 Task: Add a signature Lia Hill containing With heartfelt thanks and warm wishes, Lia Hill to email address softage.6@softage.net and add a folder Customer complaints
Action: Mouse moved to (114, 106)
Screenshot: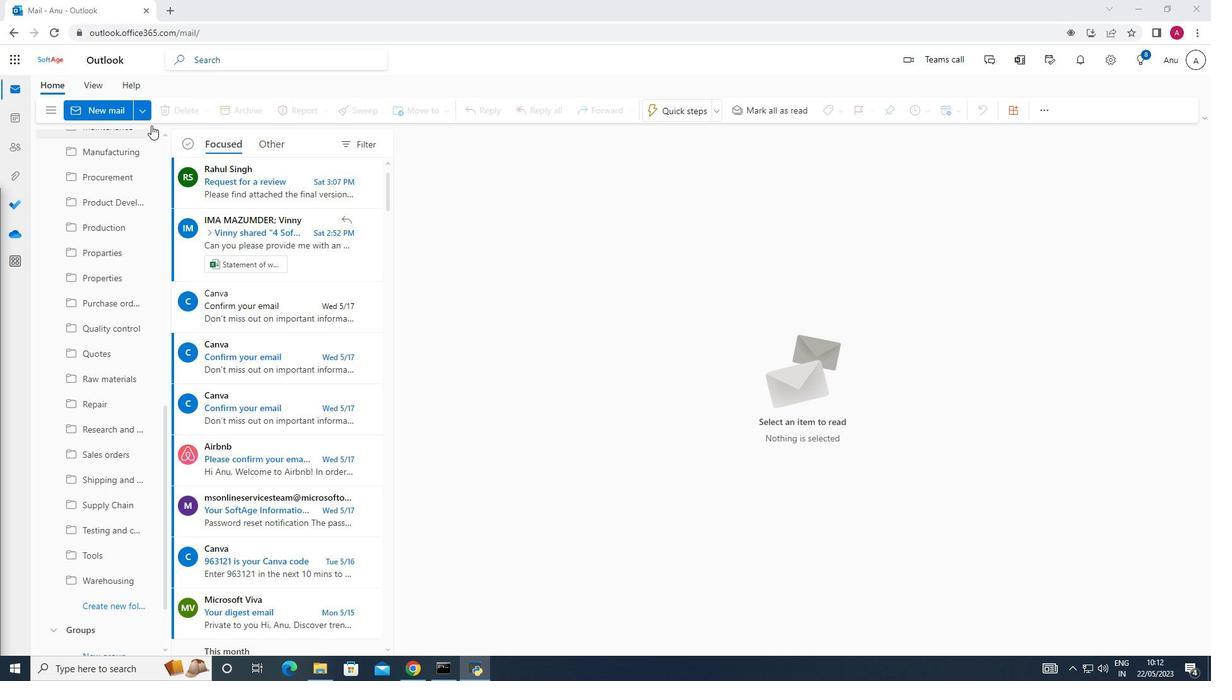 
Action: Mouse pressed left at (114, 106)
Screenshot: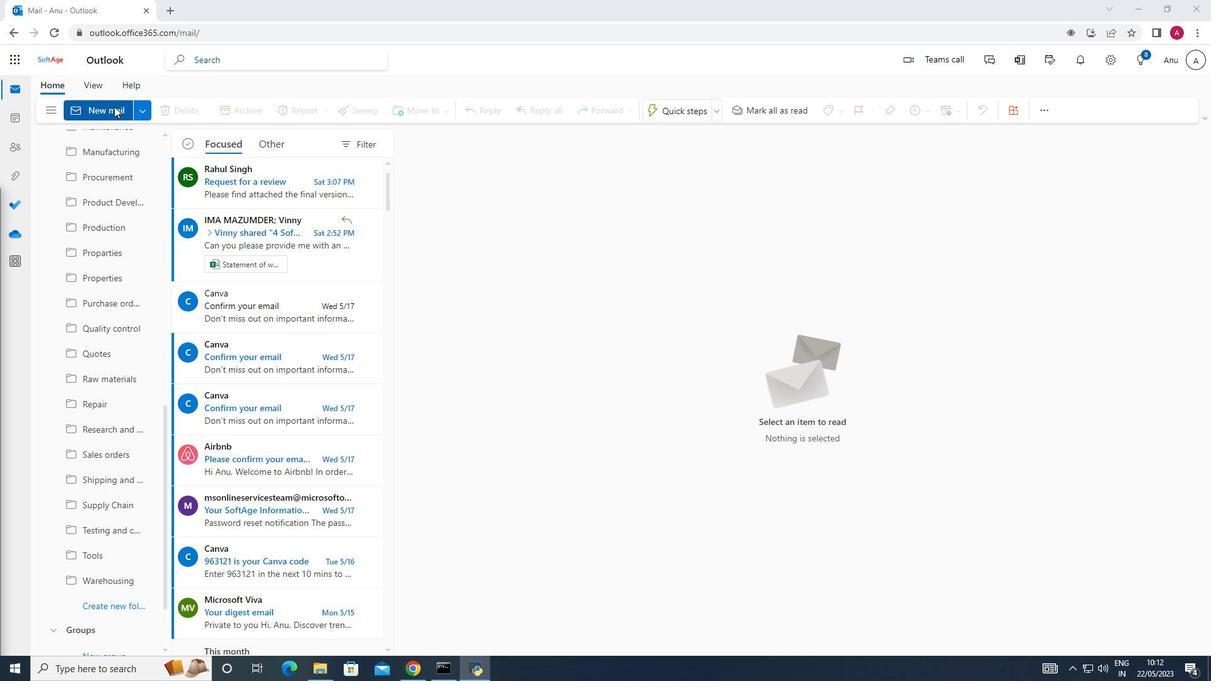 
Action: Mouse moved to (867, 109)
Screenshot: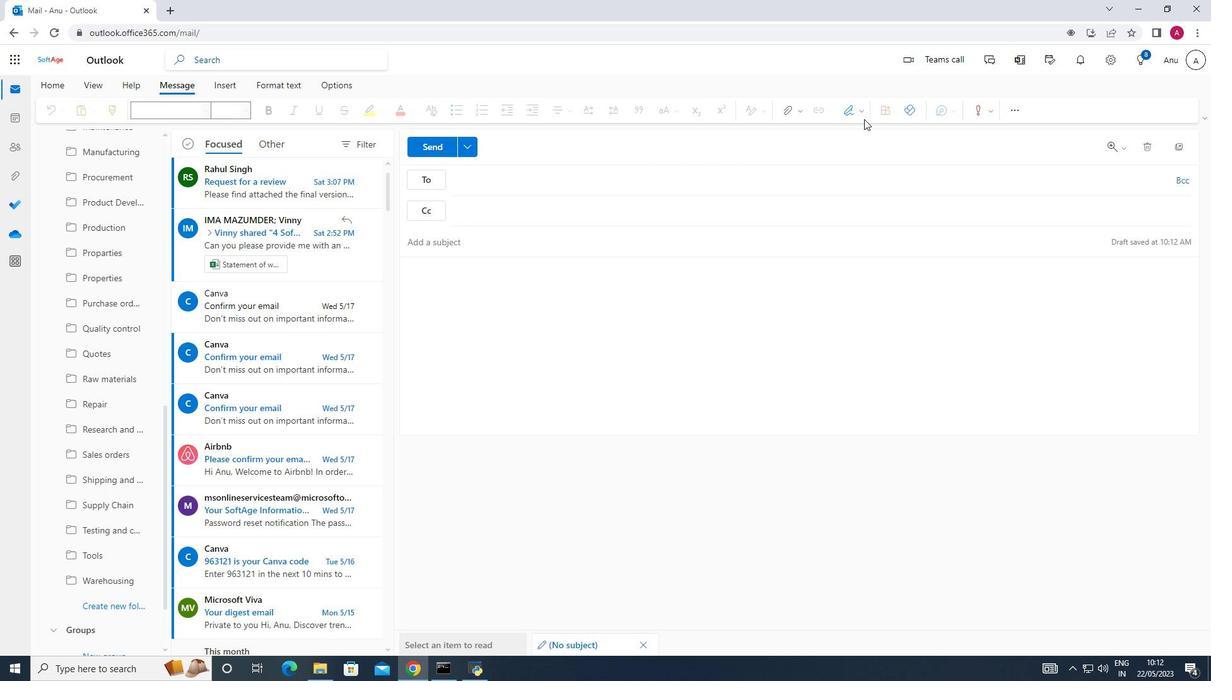 
Action: Mouse pressed left at (867, 109)
Screenshot: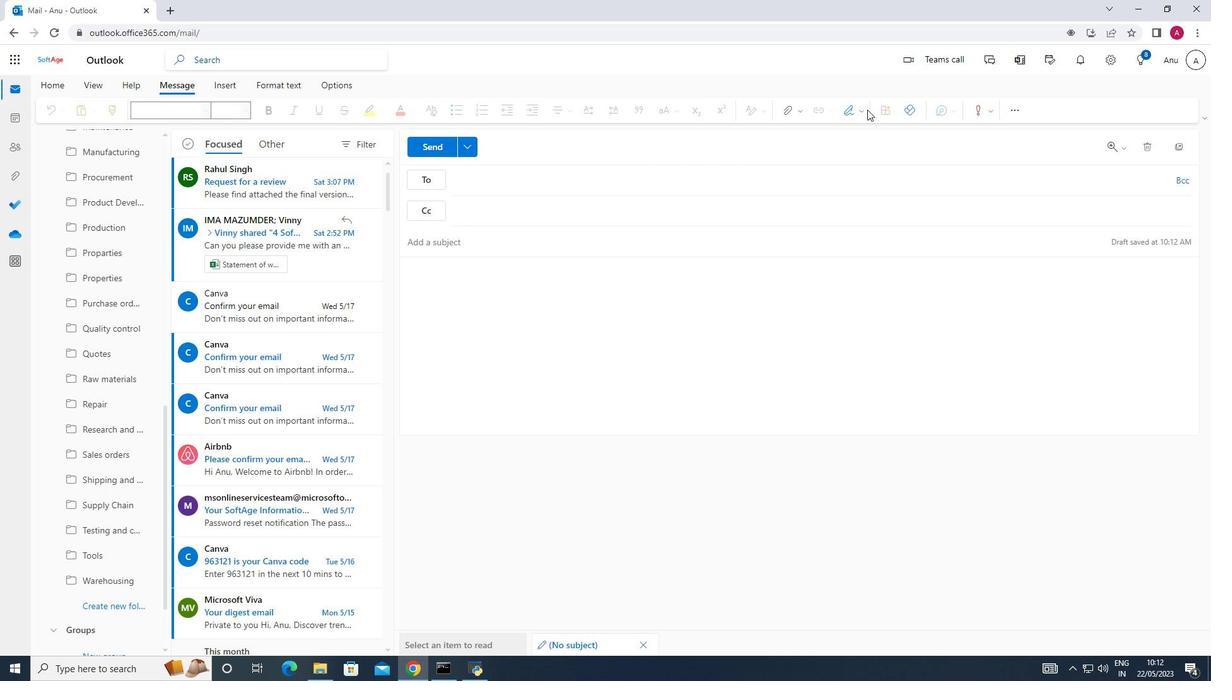 
Action: Mouse moved to (863, 111)
Screenshot: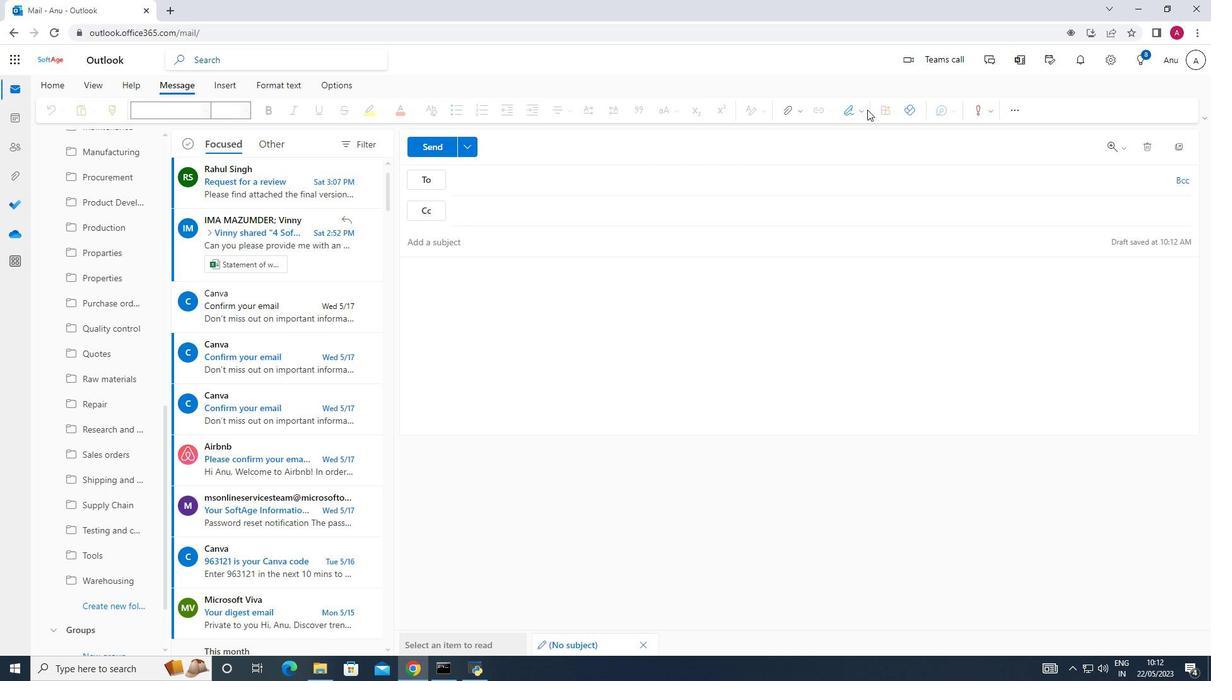 
Action: Mouse pressed left at (863, 111)
Screenshot: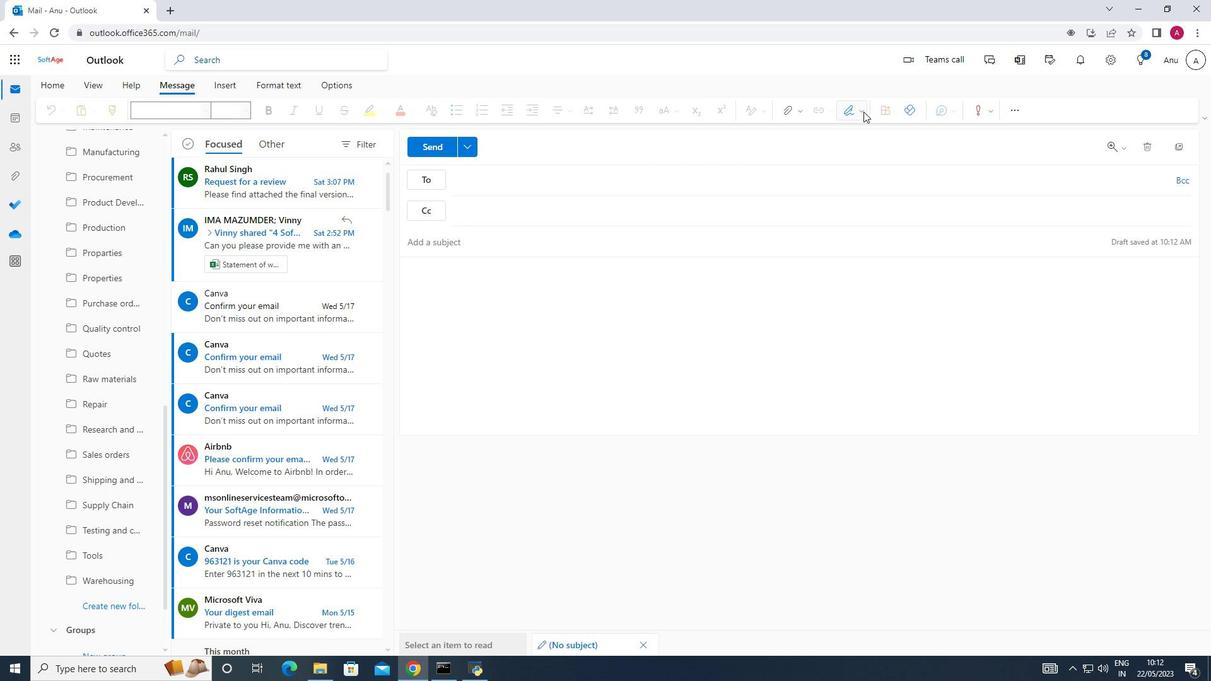 
Action: Mouse moved to (847, 162)
Screenshot: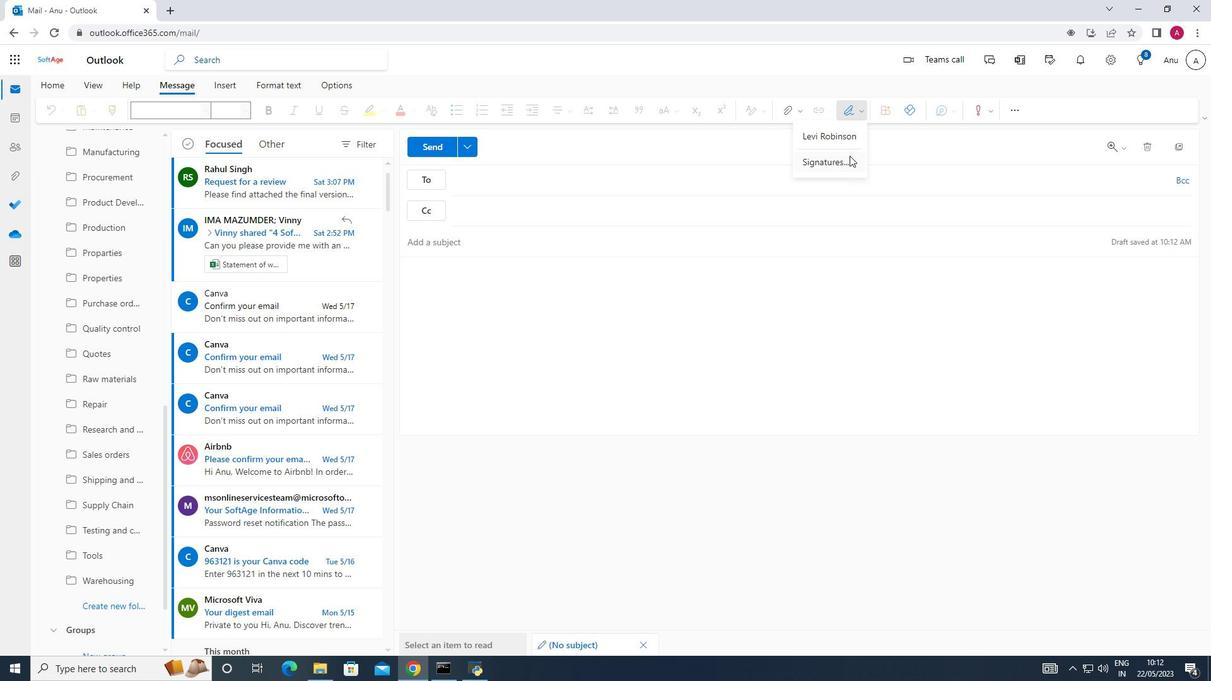 
Action: Mouse pressed left at (847, 162)
Screenshot: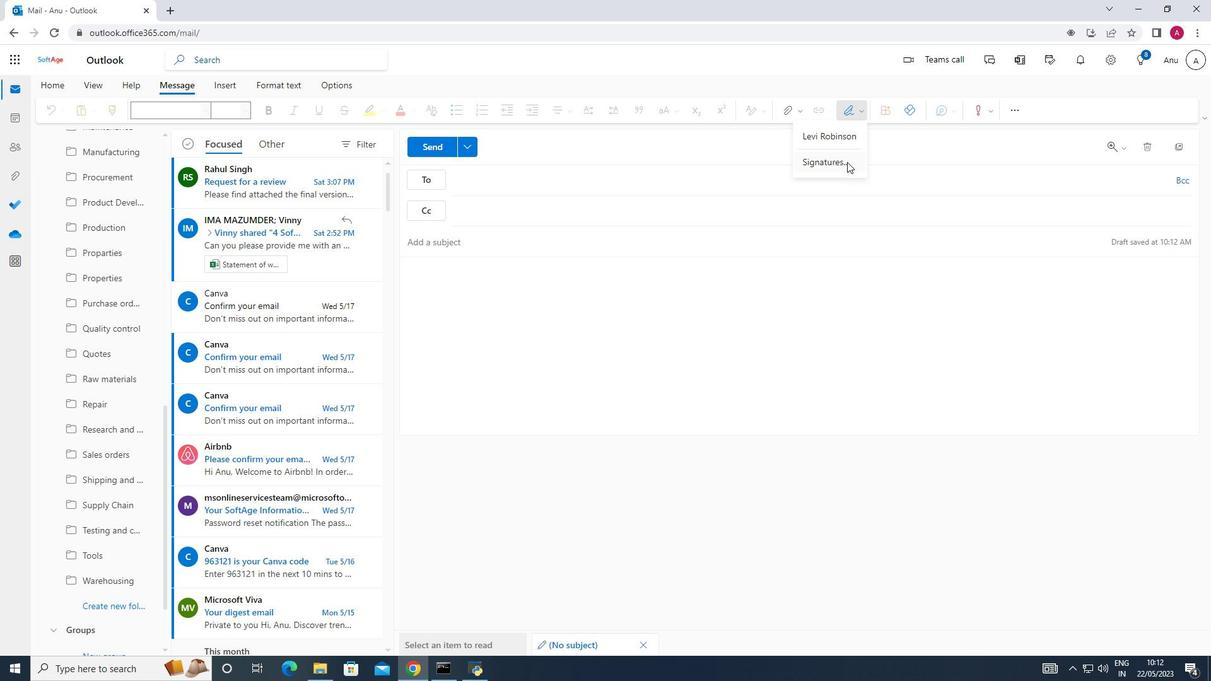 
Action: Mouse moved to (858, 207)
Screenshot: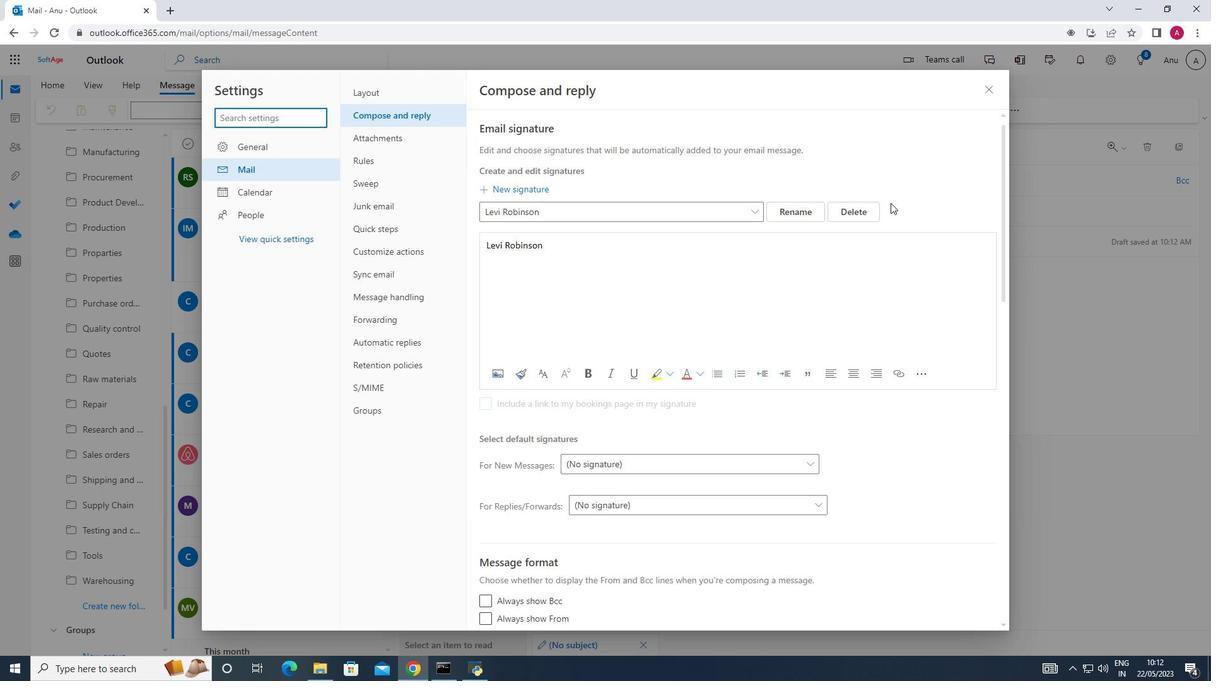 
Action: Mouse pressed left at (858, 207)
Screenshot: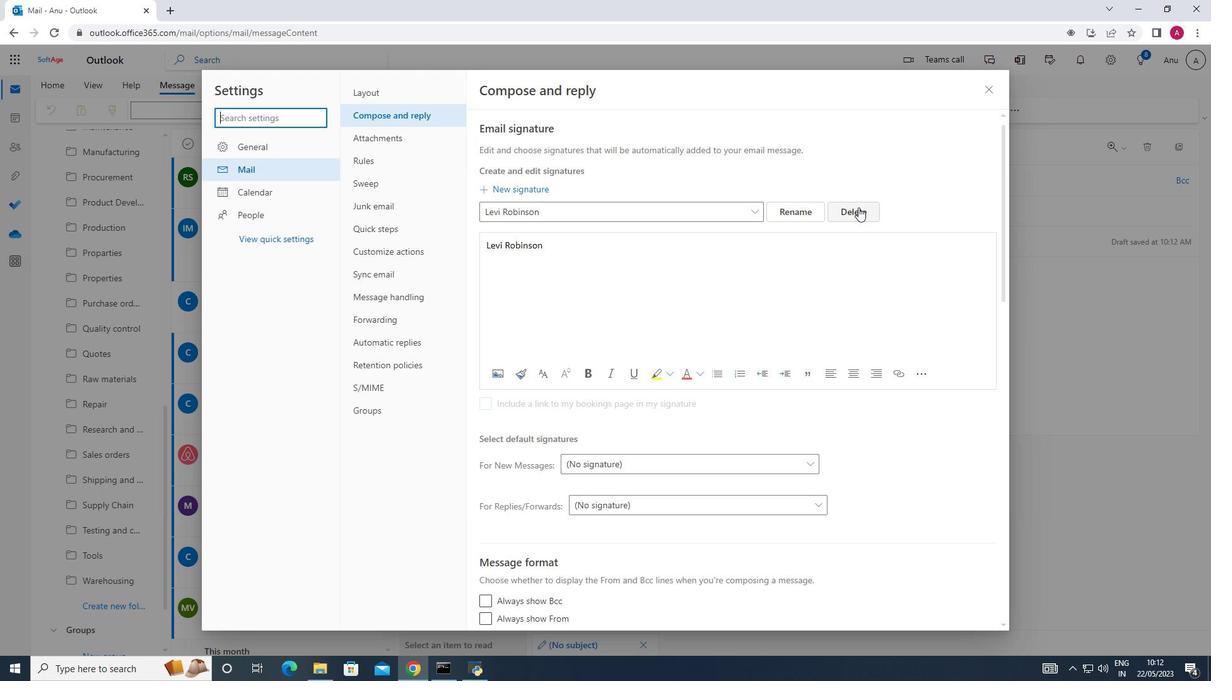 
Action: Mouse moved to (587, 210)
Screenshot: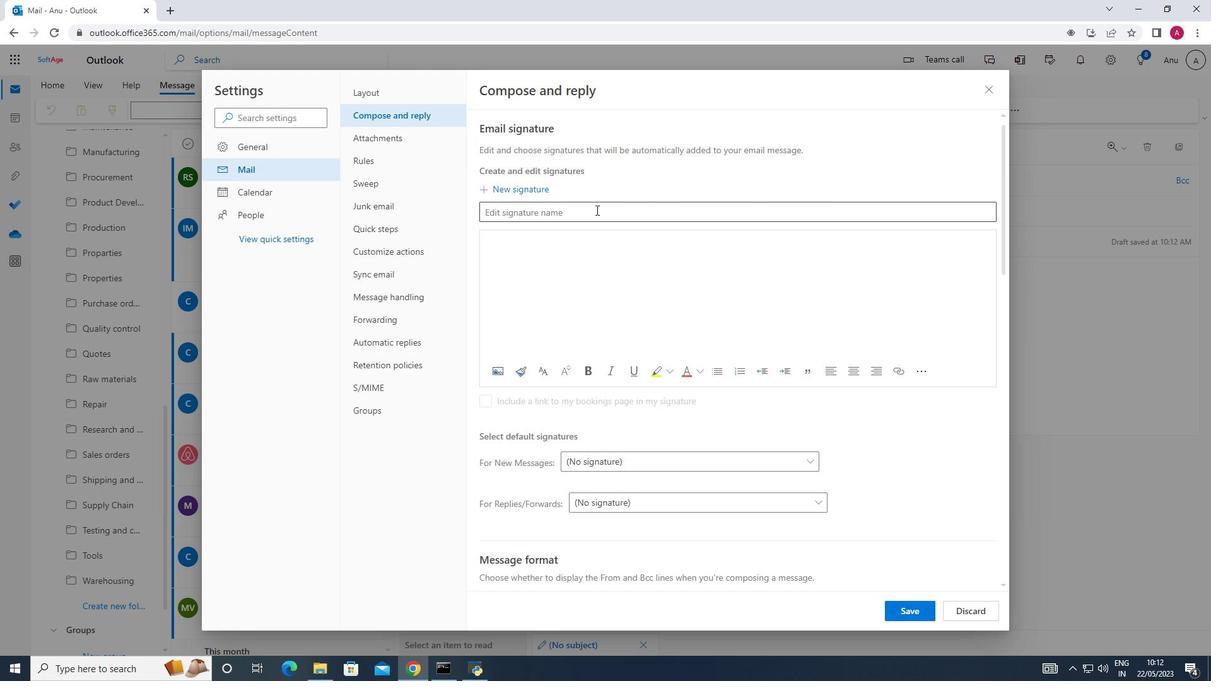 
Action: Mouse pressed left at (587, 210)
Screenshot: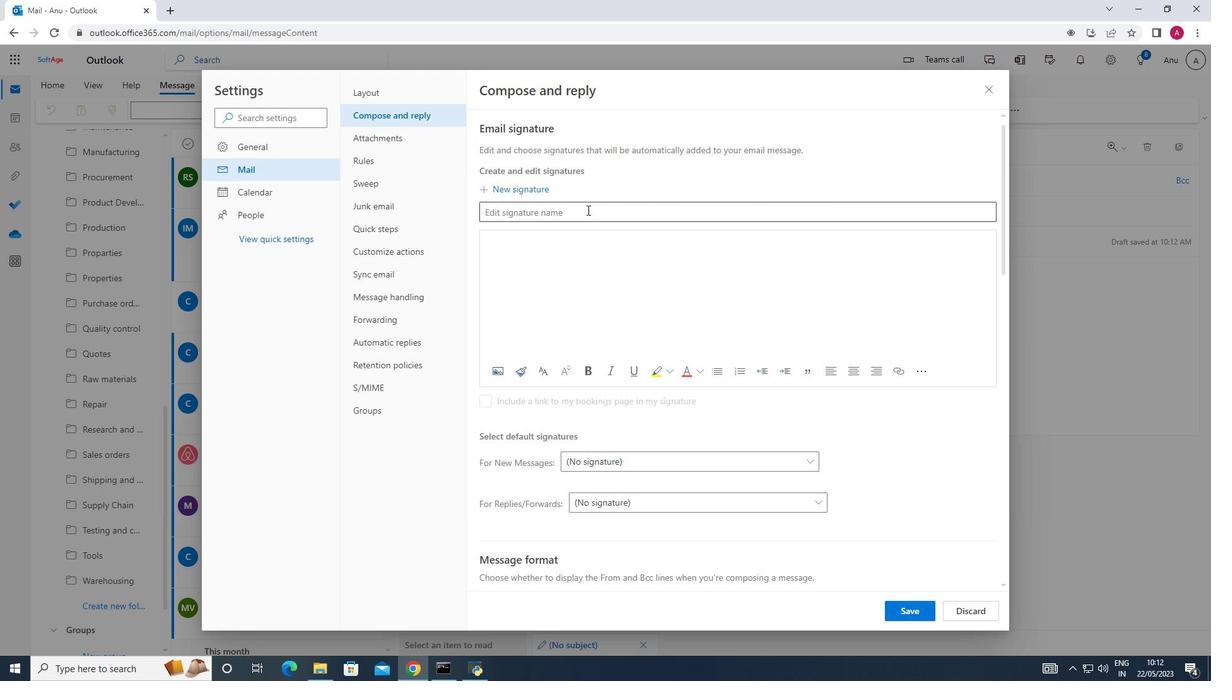 
Action: Key pressed <Key.shift_r>Lia<Key.space><Key.shift><Key.shift><Key.shift>Hill
Screenshot: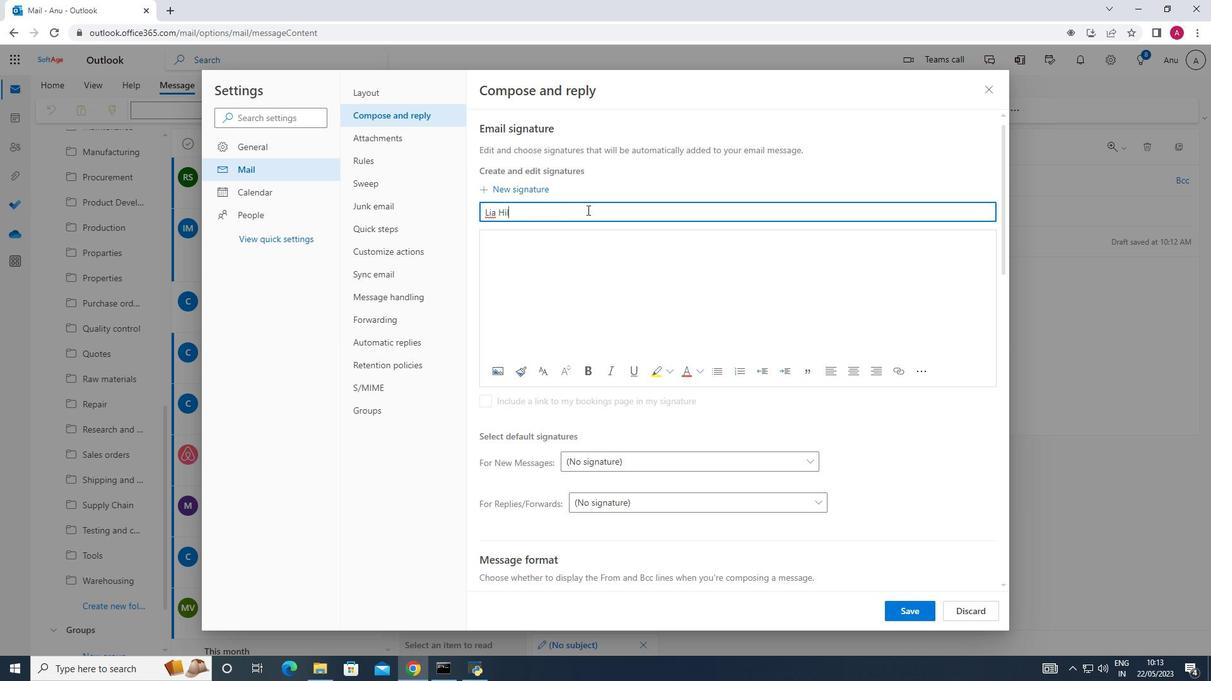 
Action: Mouse moved to (489, 232)
Screenshot: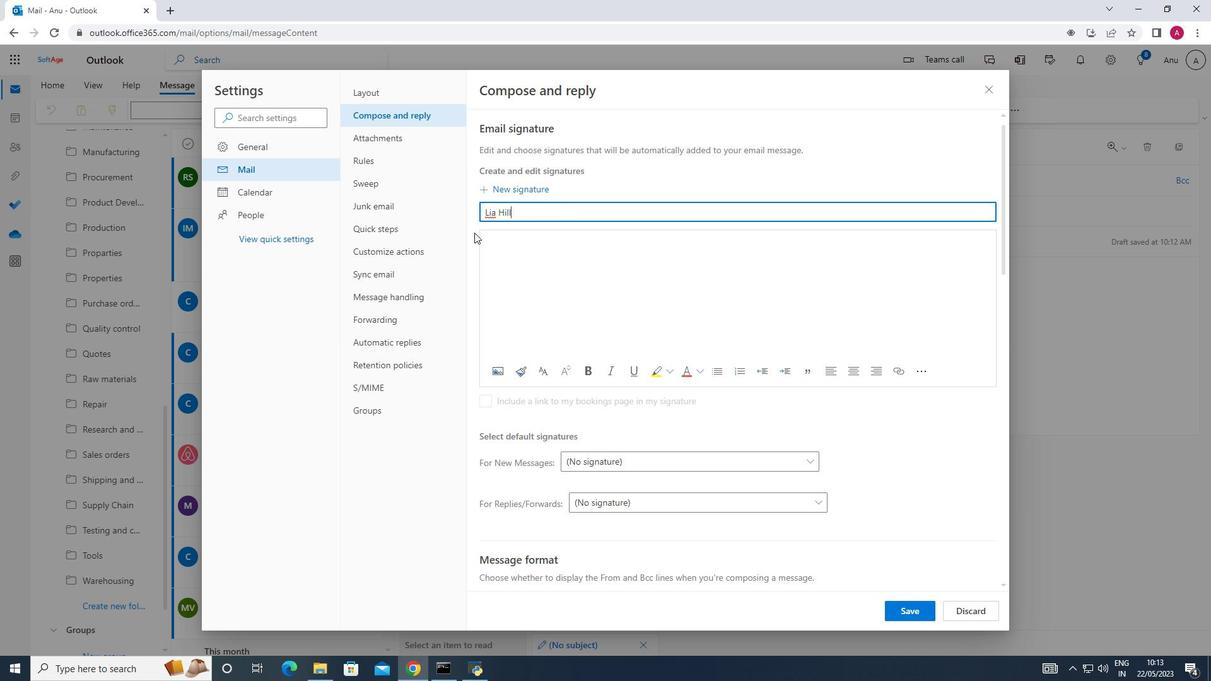 
Action: Mouse pressed left at (489, 232)
Screenshot: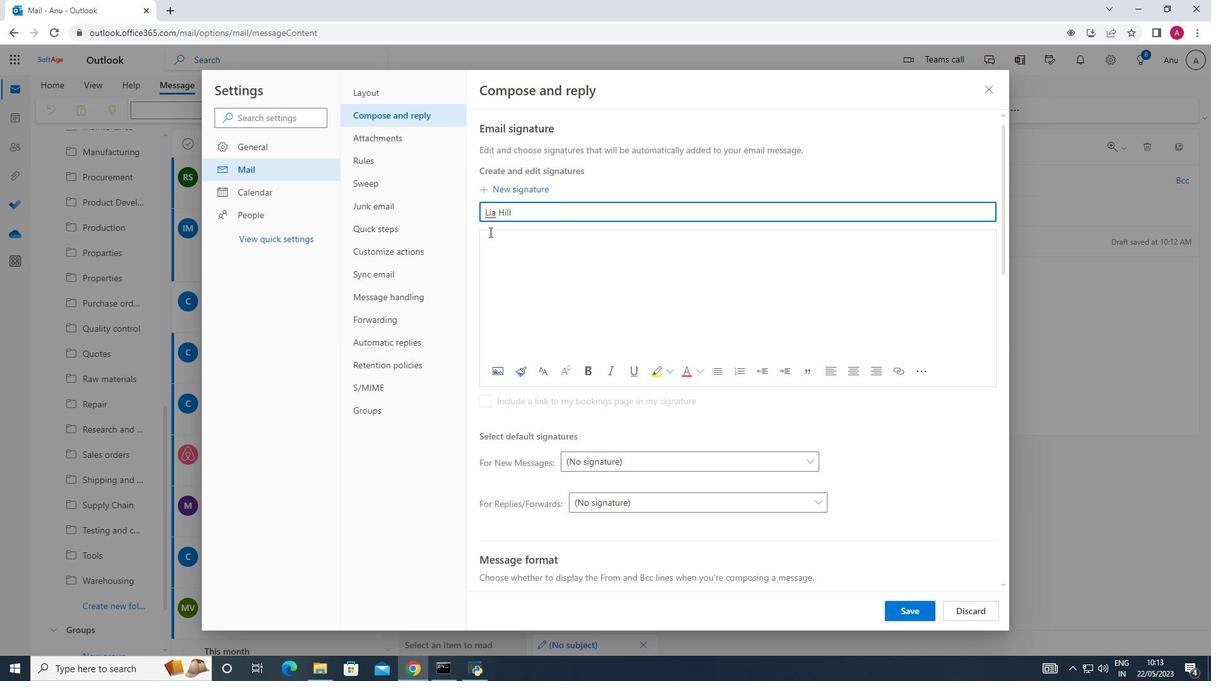 
Action: Key pressed <Key.shift_r>Lia<Key.space><Key.shift>Hiu<Key.backspace>ll
Screenshot: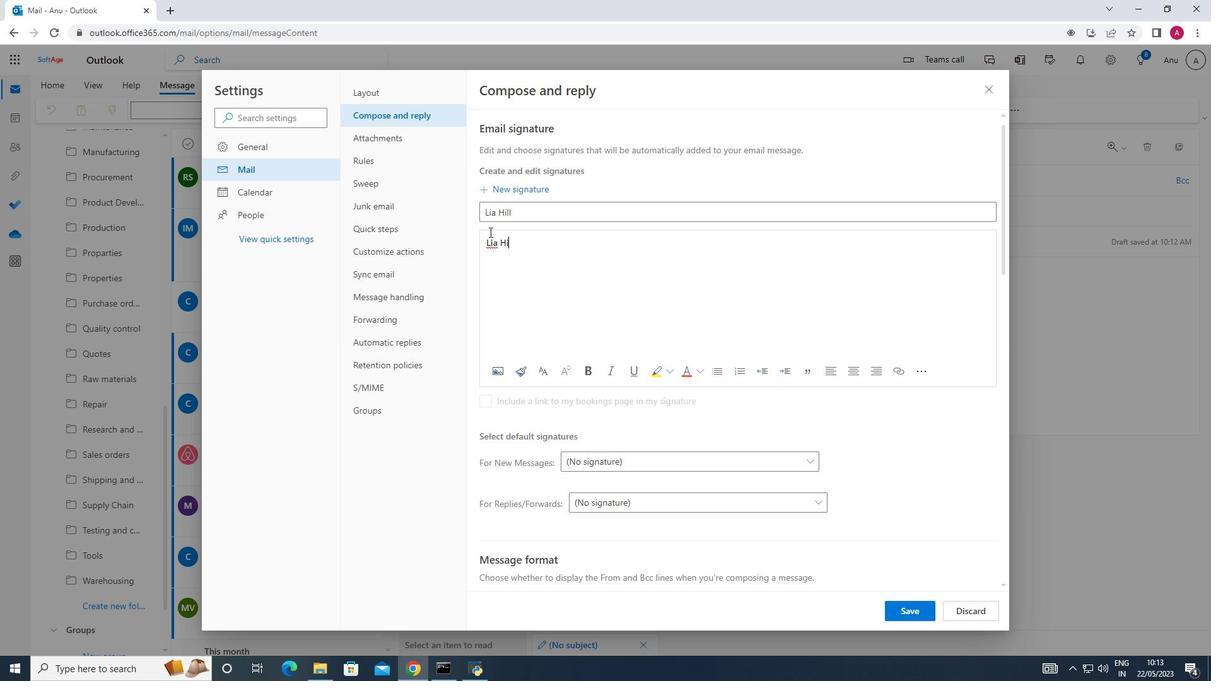 
Action: Mouse moved to (587, 358)
Screenshot: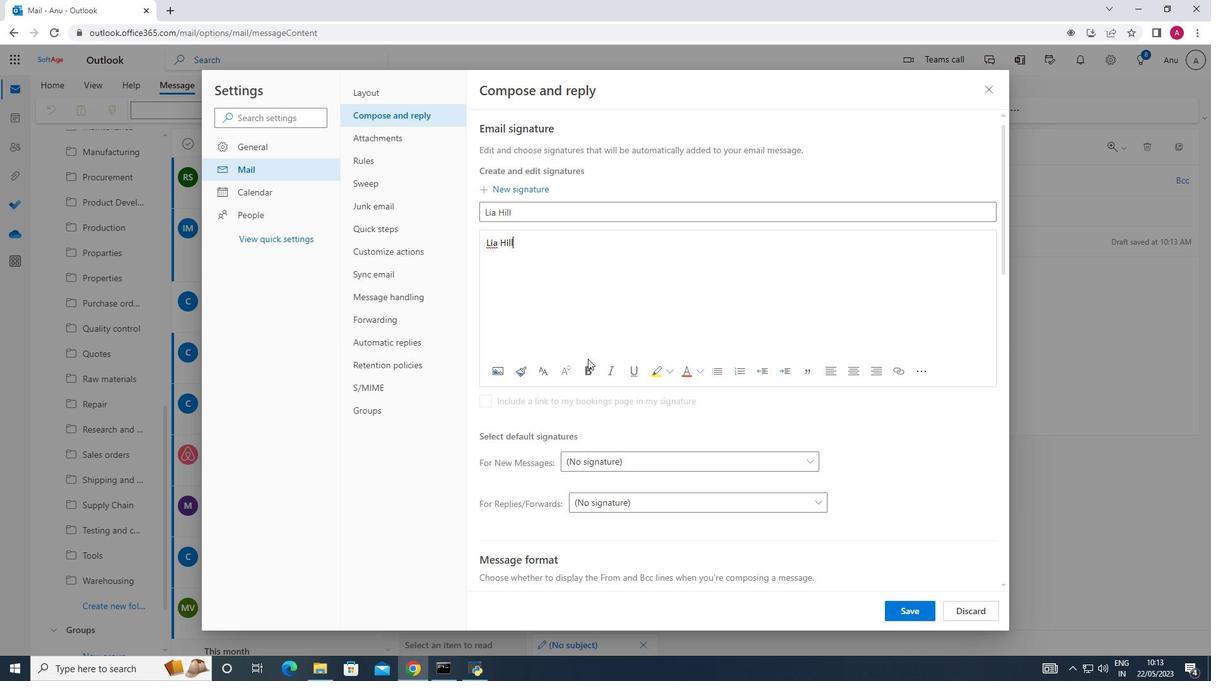 
Action: Mouse scrolled (587, 358) with delta (0, 0)
Screenshot: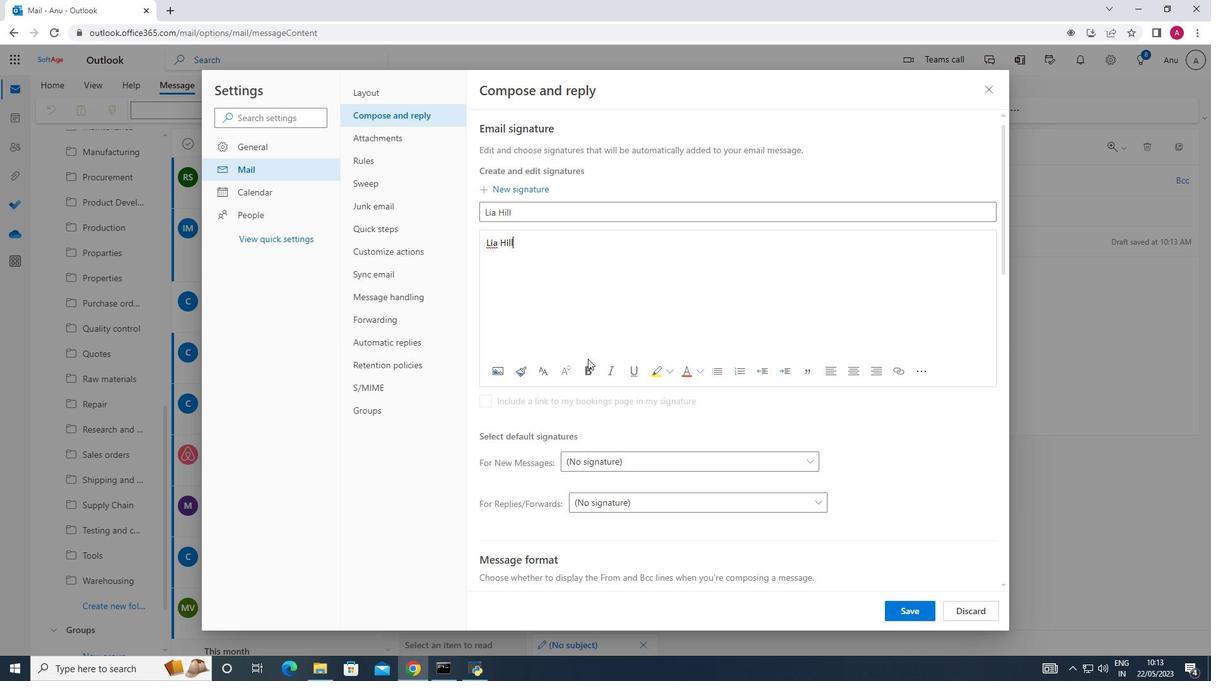 
Action: Mouse moved to (588, 358)
Screenshot: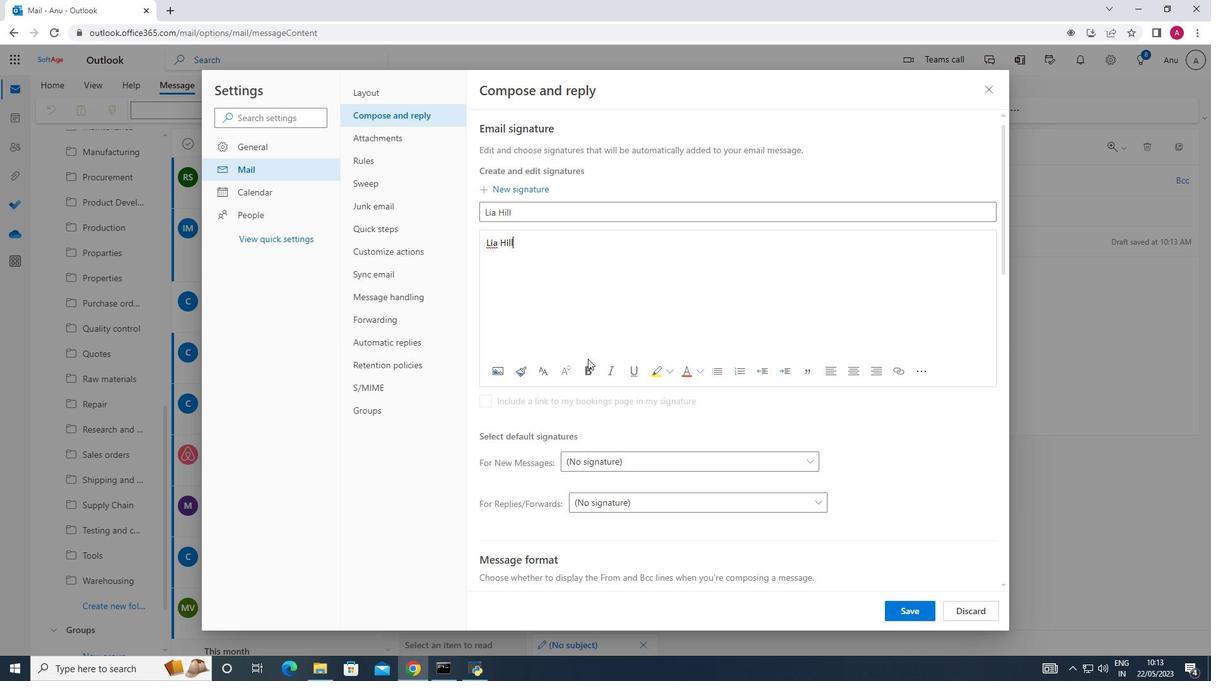 
Action: Mouse scrolled (588, 358) with delta (0, 0)
Screenshot: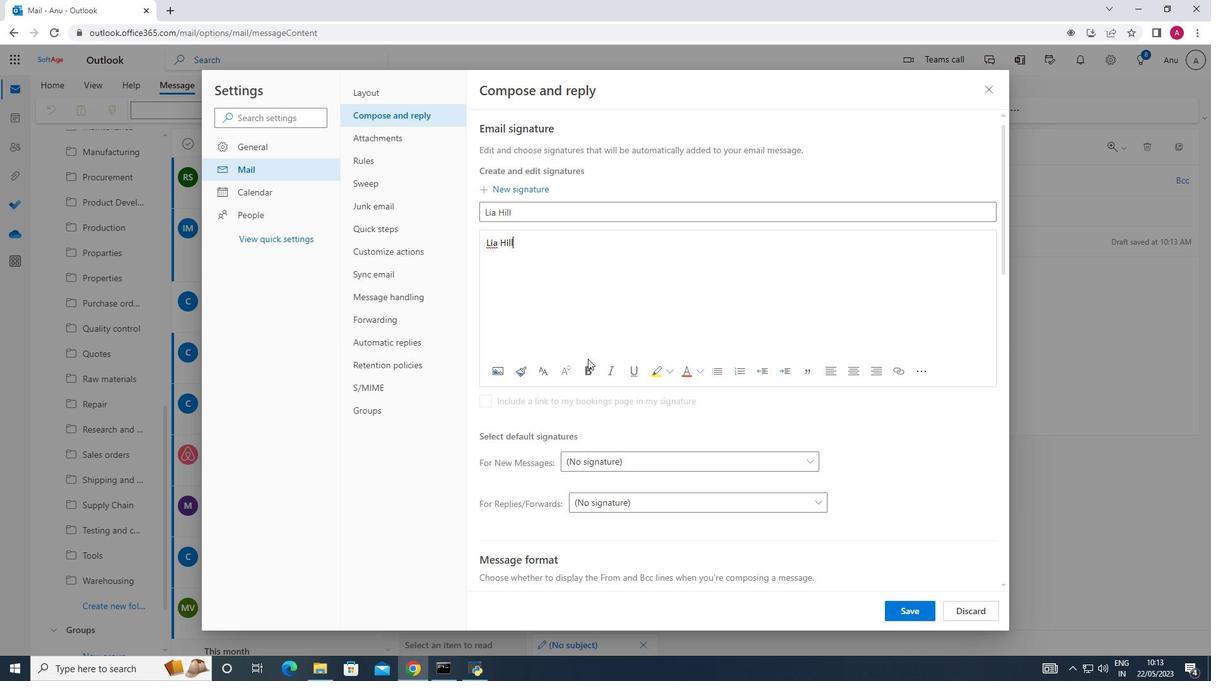 
Action: Mouse moved to (896, 612)
Screenshot: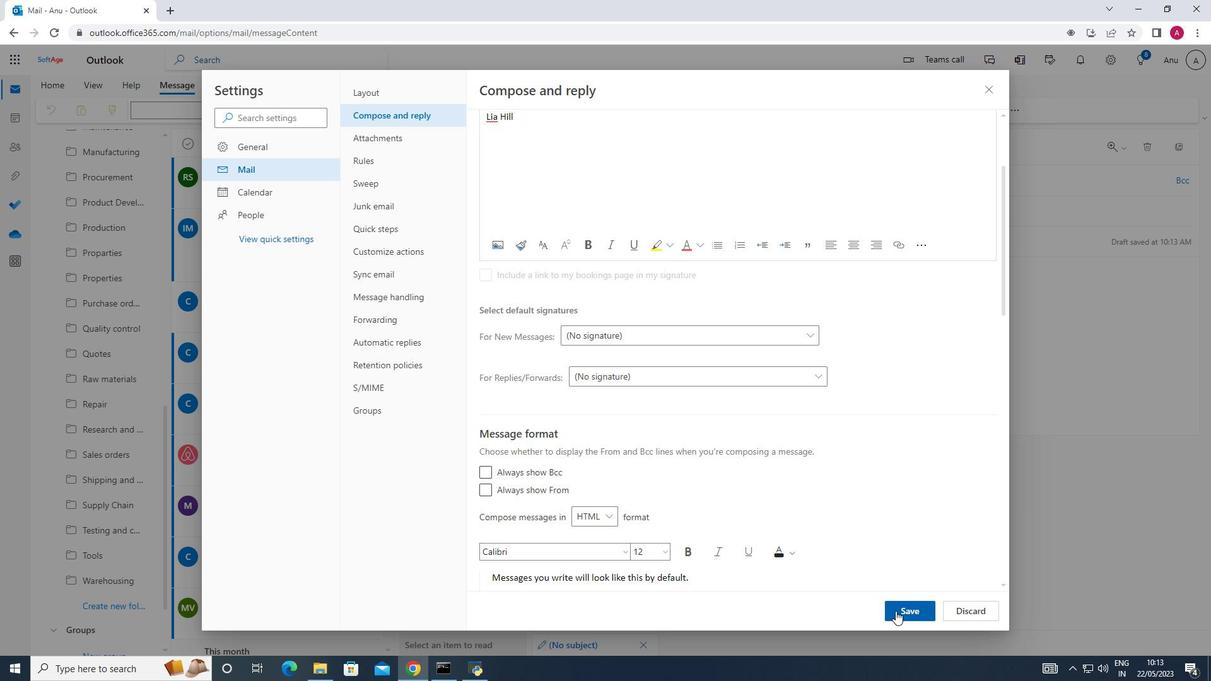 
Action: Mouse pressed left at (896, 612)
Screenshot: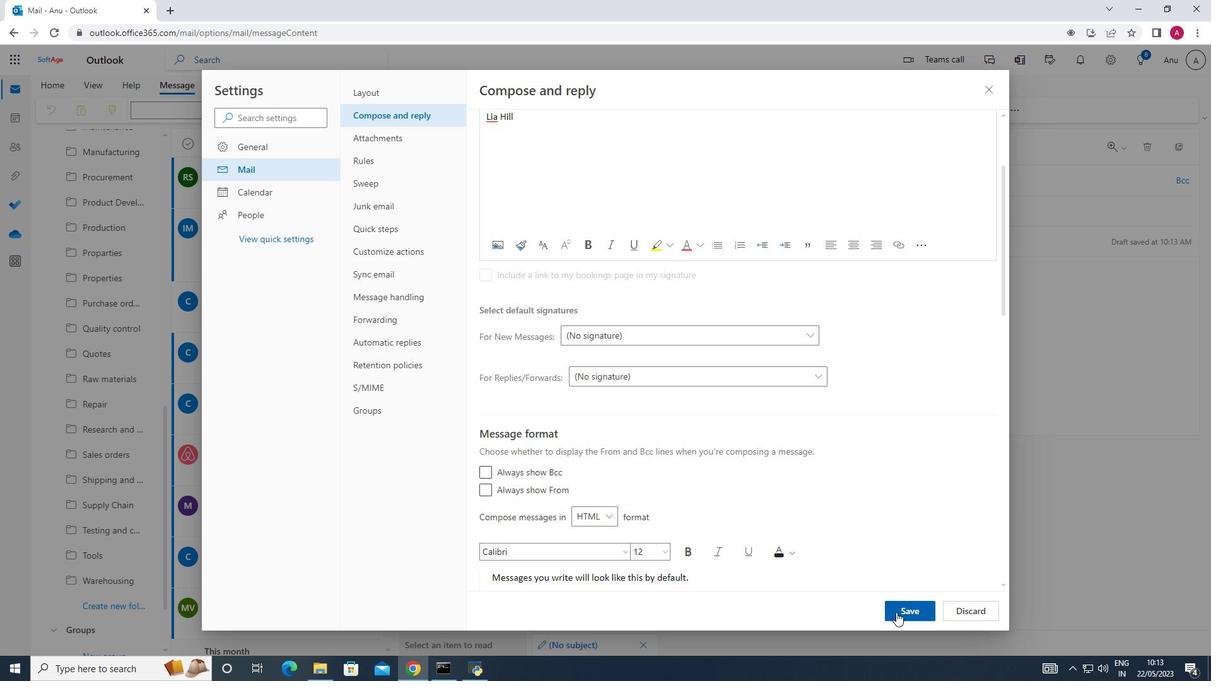 
Action: Mouse moved to (989, 87)
Screenshot: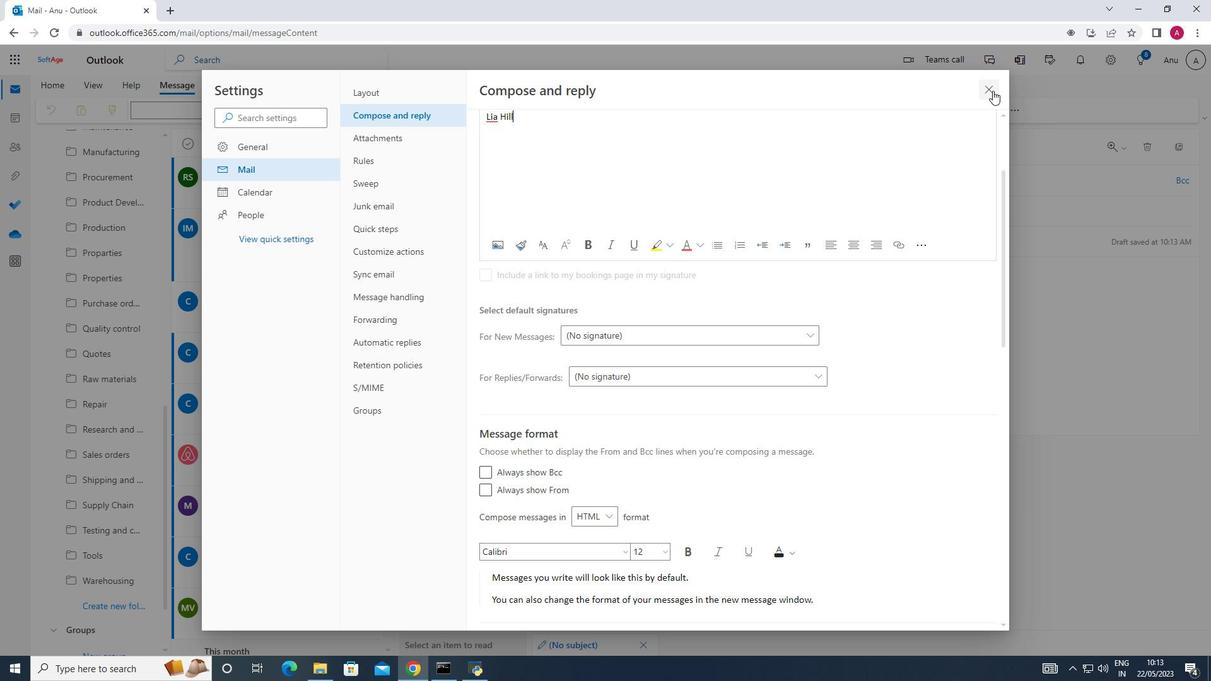 
Action: Mouse pressed left at (989, 87)
Screenshot: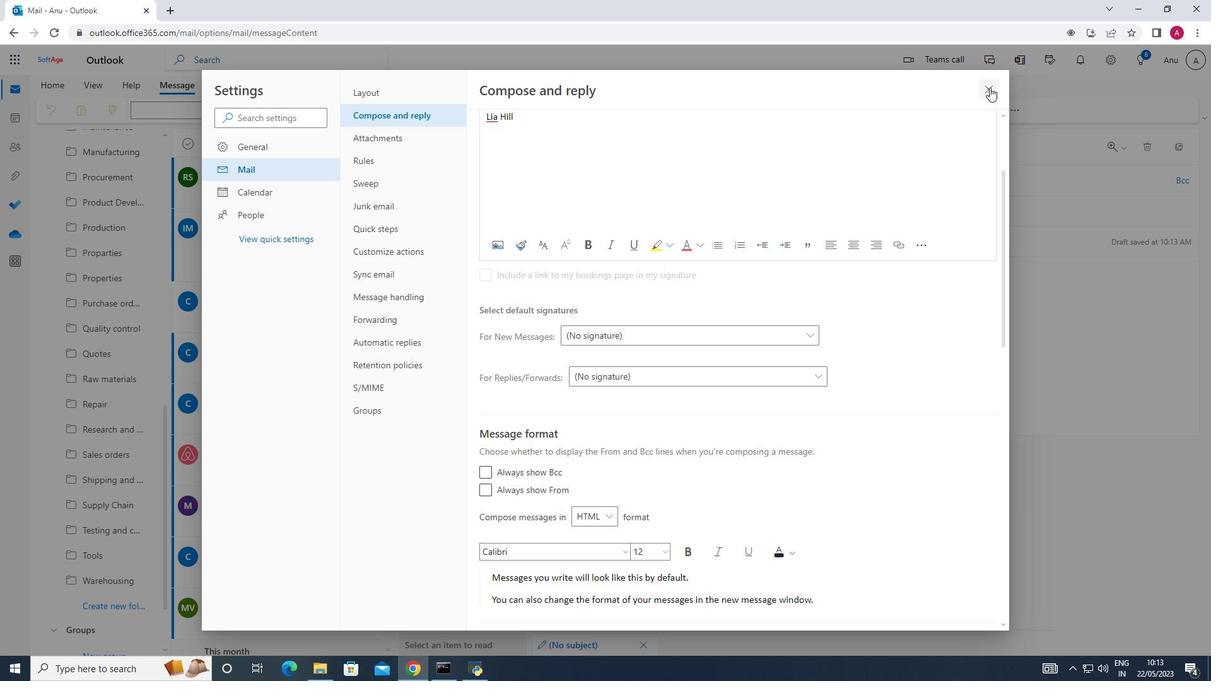
Action: Mouse moved to (864, 114)
Screenshot: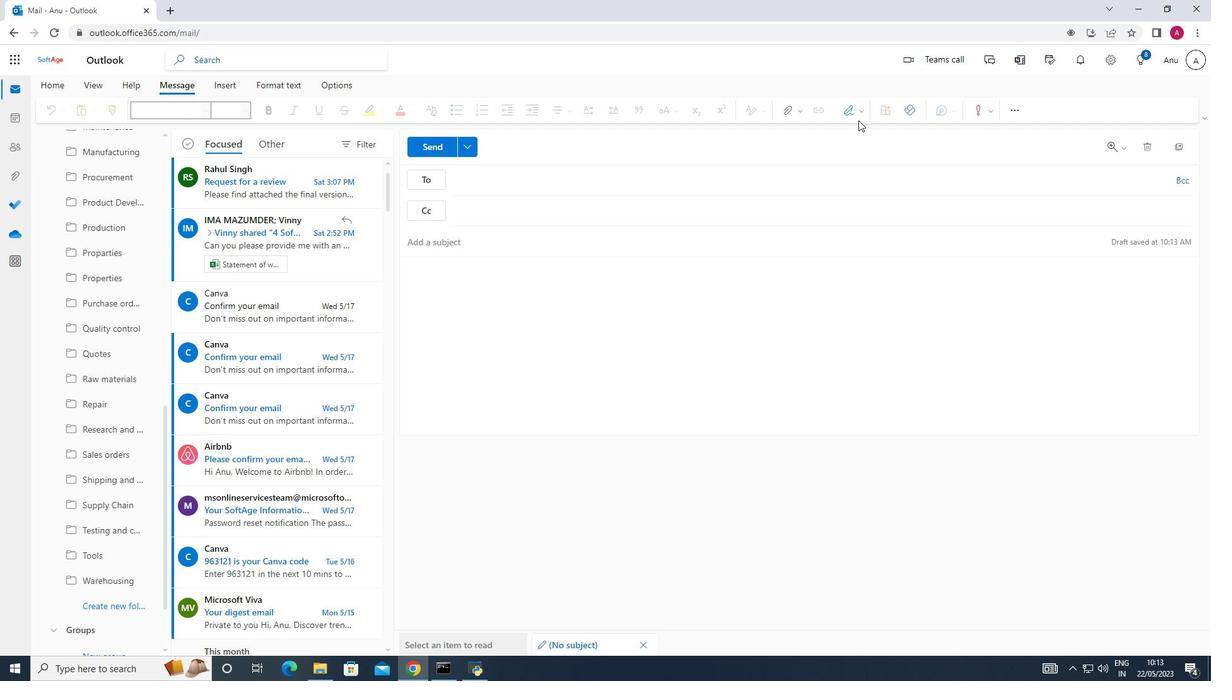 
Action: Mouse pressed left at (864, 114)
Screenshot: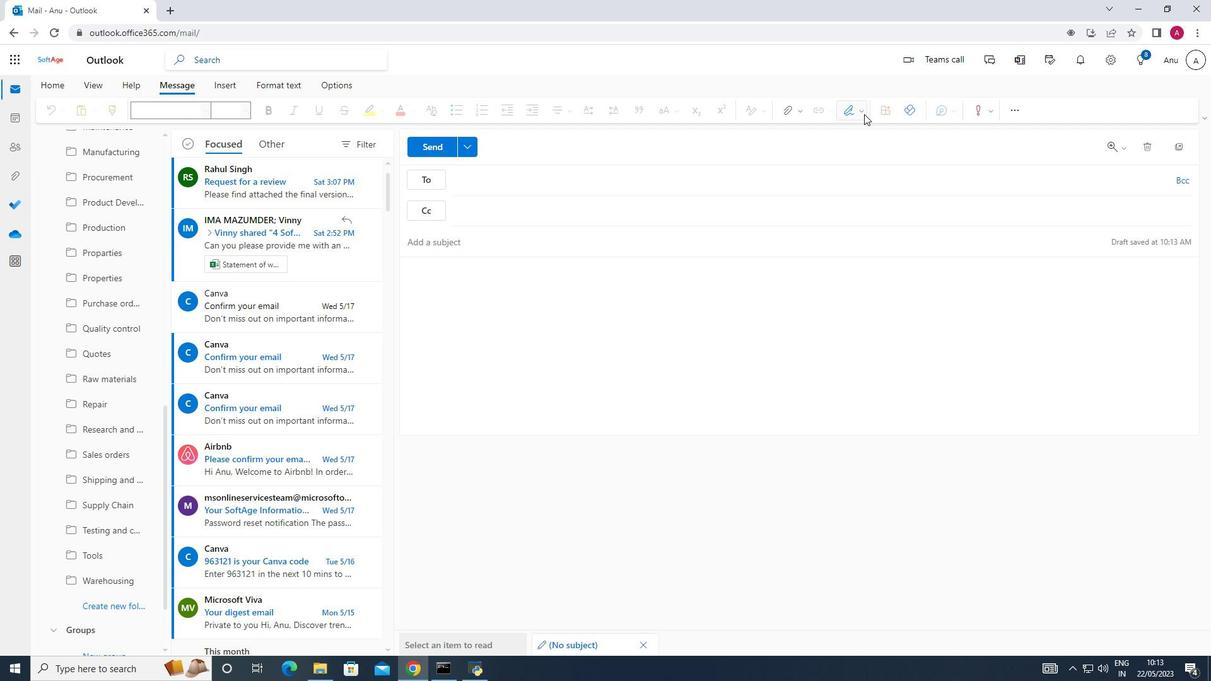 
Action: Mouse moved to (837, 167)
Screenshot: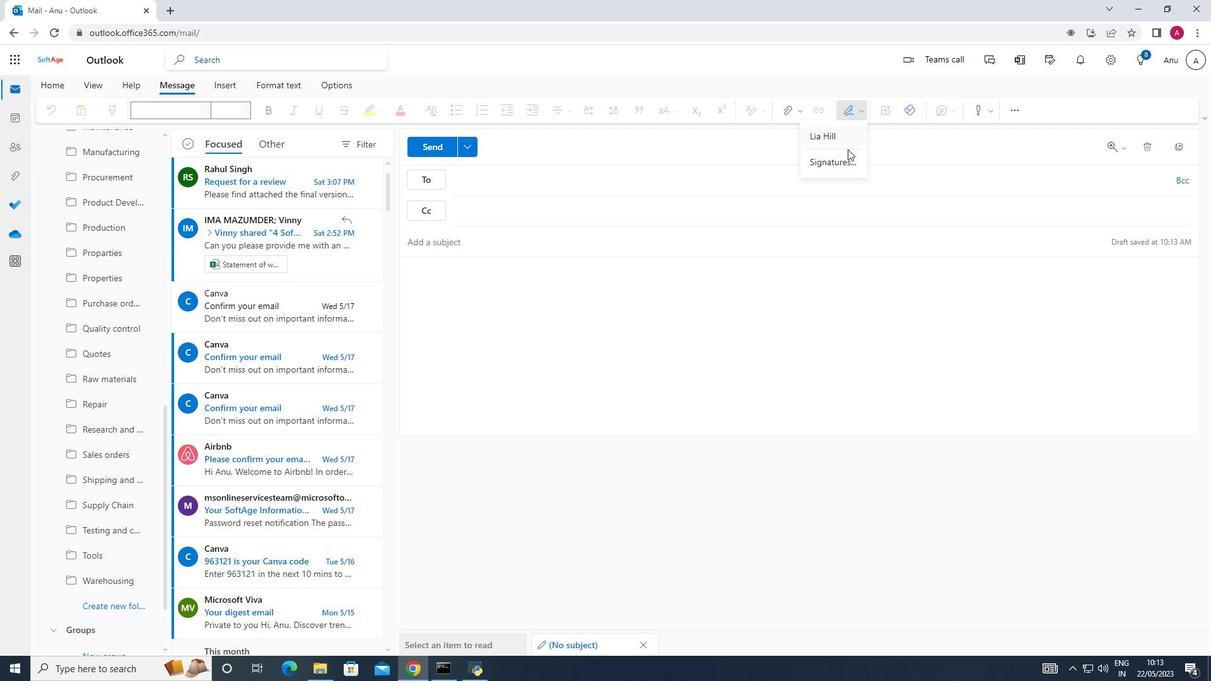 
Action: Mouse pressed left at (837, 167)
Screenshot: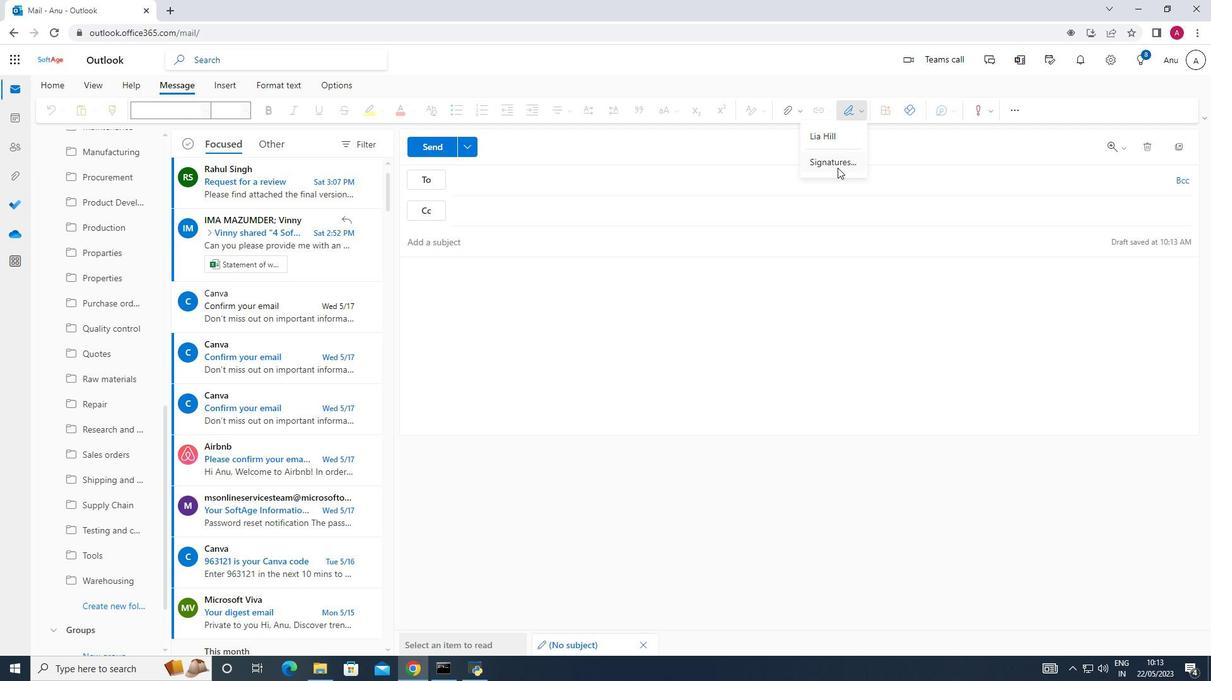 
Action: Mouse moved to (980, 83)
Screenshot: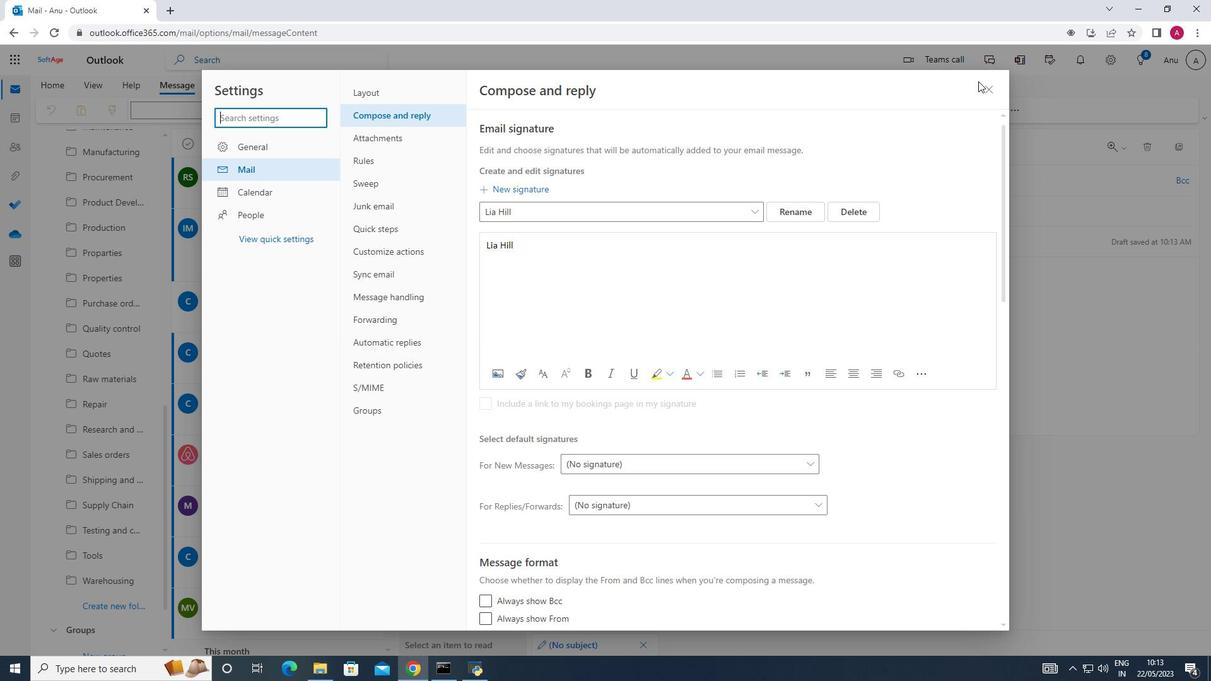 
Action: Mouse pressed left at (980, 83)
Screenshot: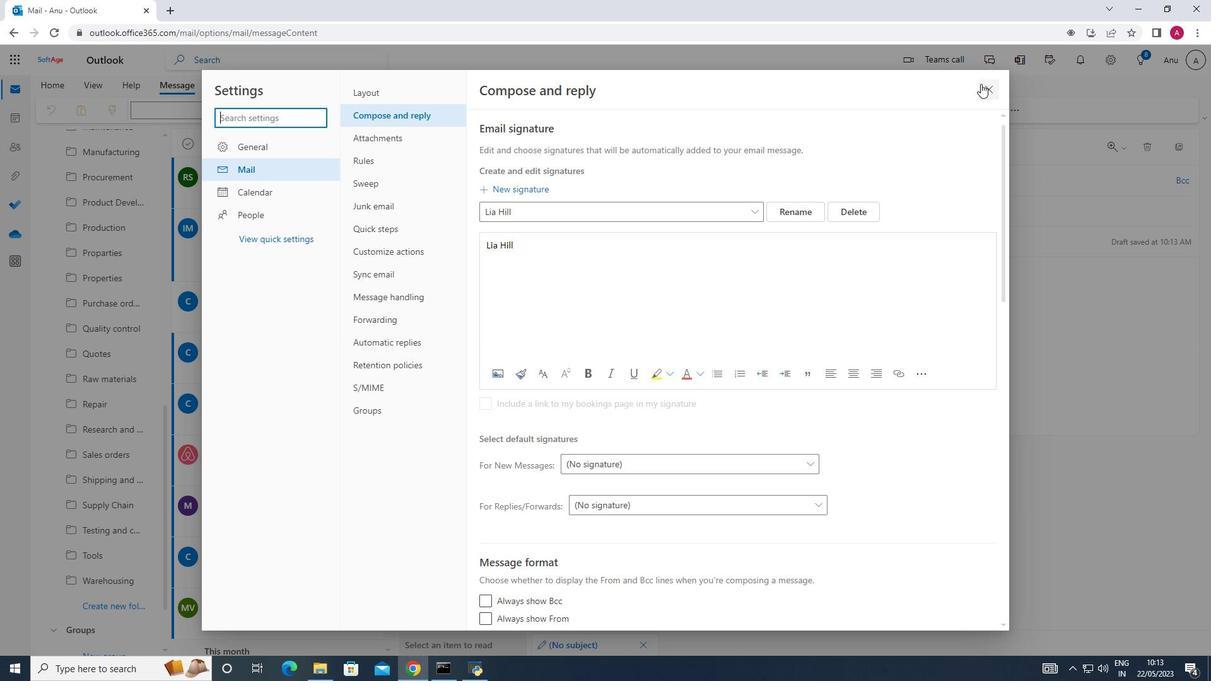 
Action: Mouse moved to (868, 109)
Screenshot: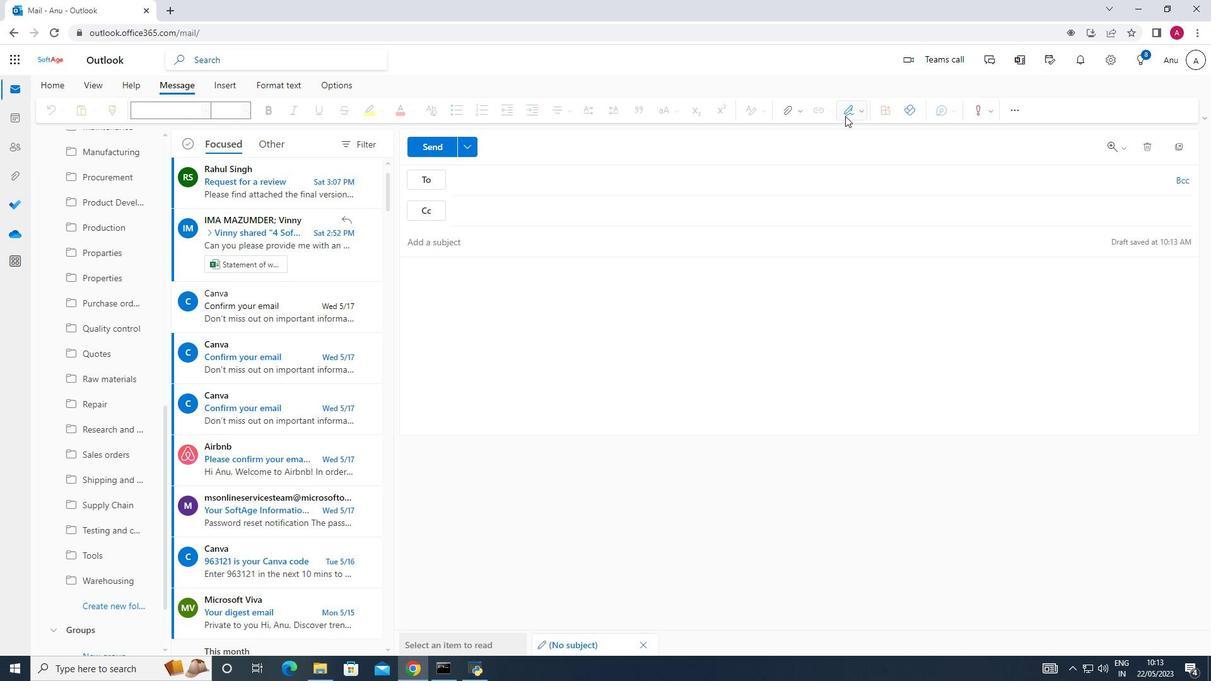 
Action: Mouse pressed left at (868, 109)
Screenshot: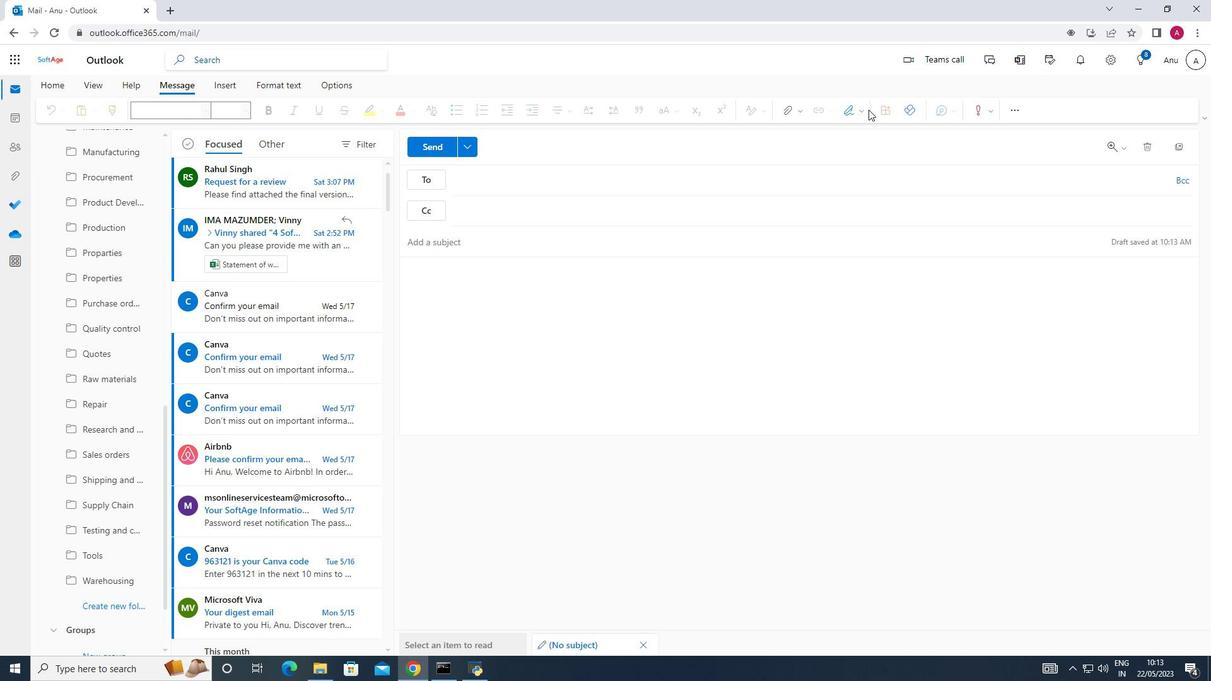 
Action: Mouse moved to (860, 109)
Screenshot: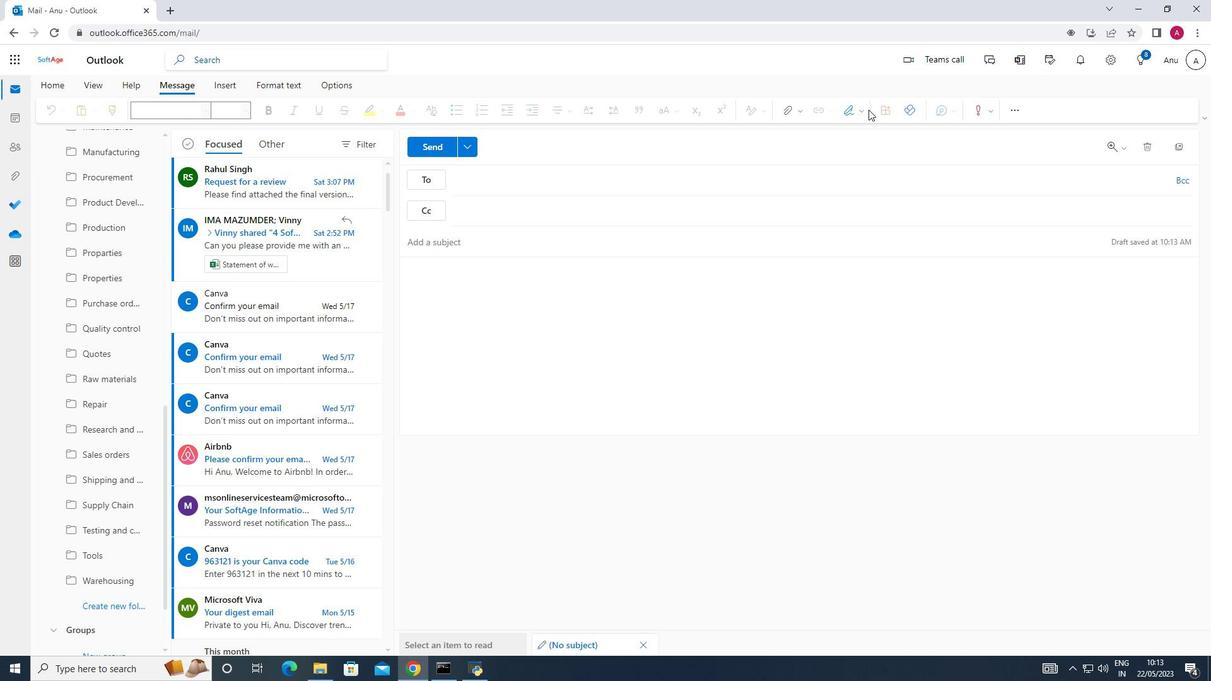 
Action: Mouse pressed left at (860, 109)
Screenshot: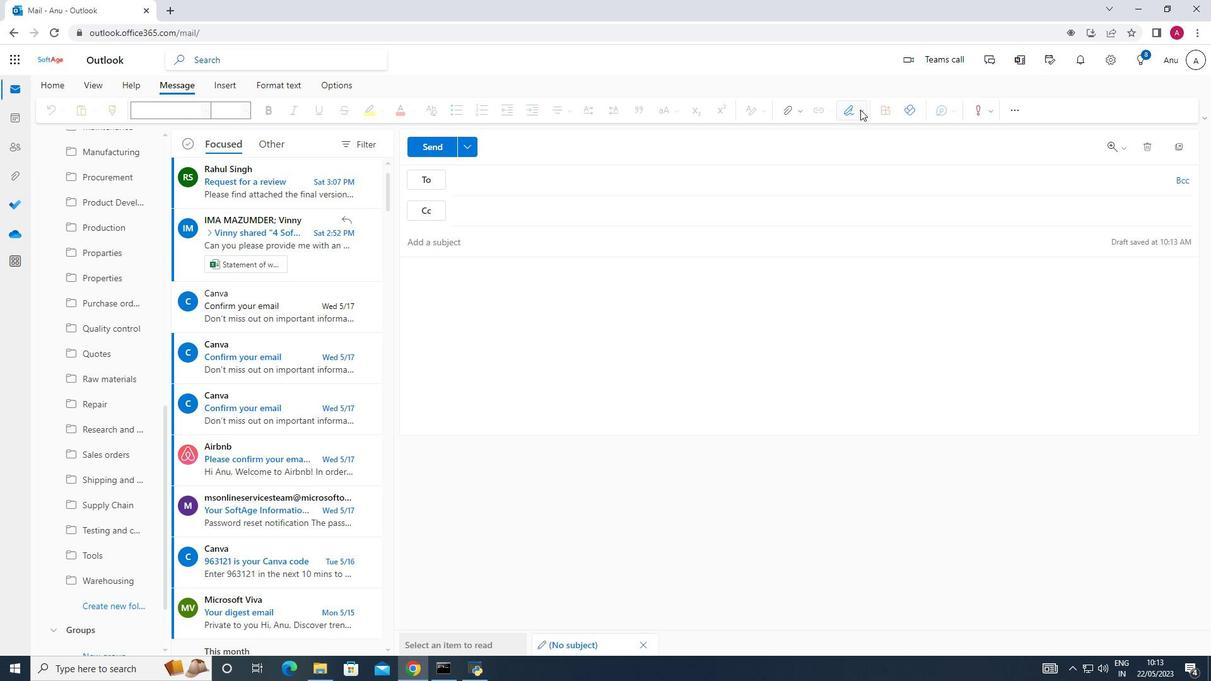 
Action: Mouse moved to (852, 139)
Screenshot: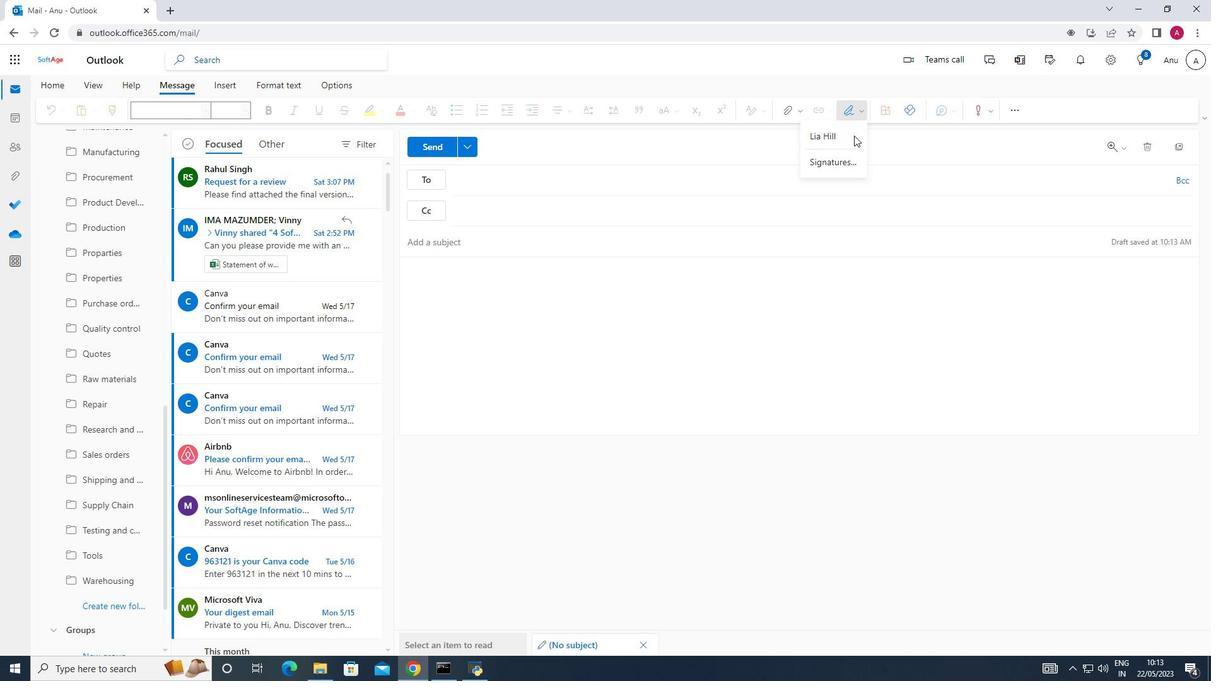 
Action: Mouse pressed left at (852, 139)
Screenshot: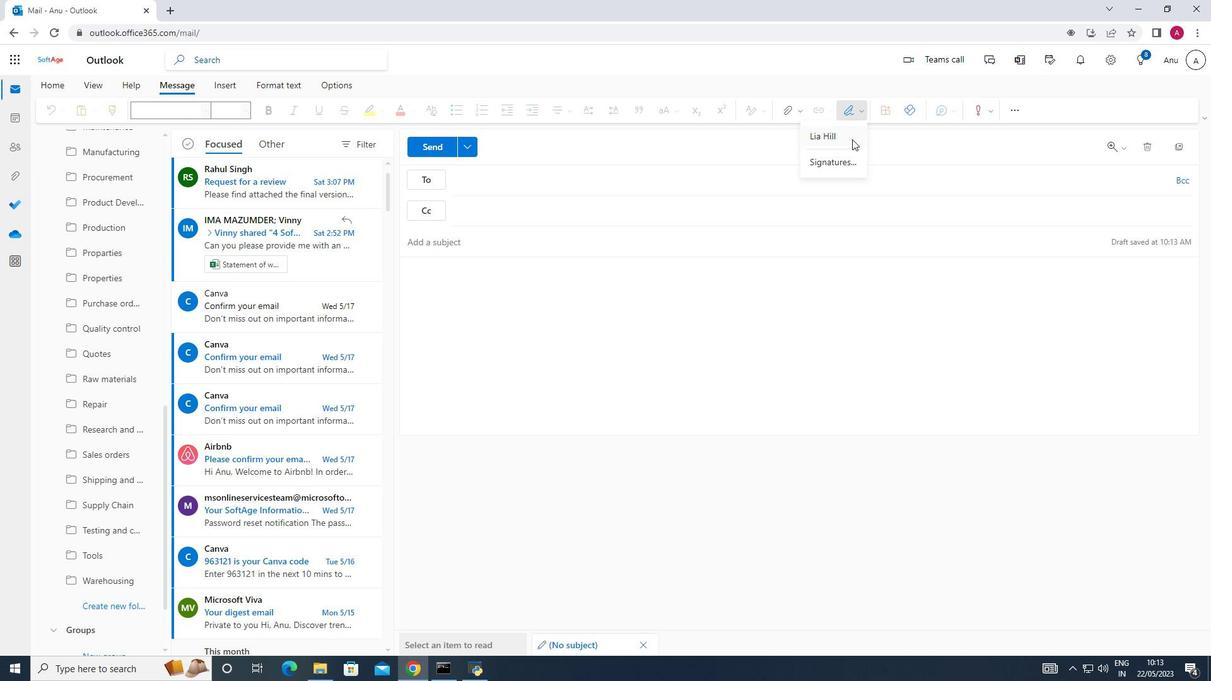 
Action: Mouse moved to (665, 255)
Screenshot: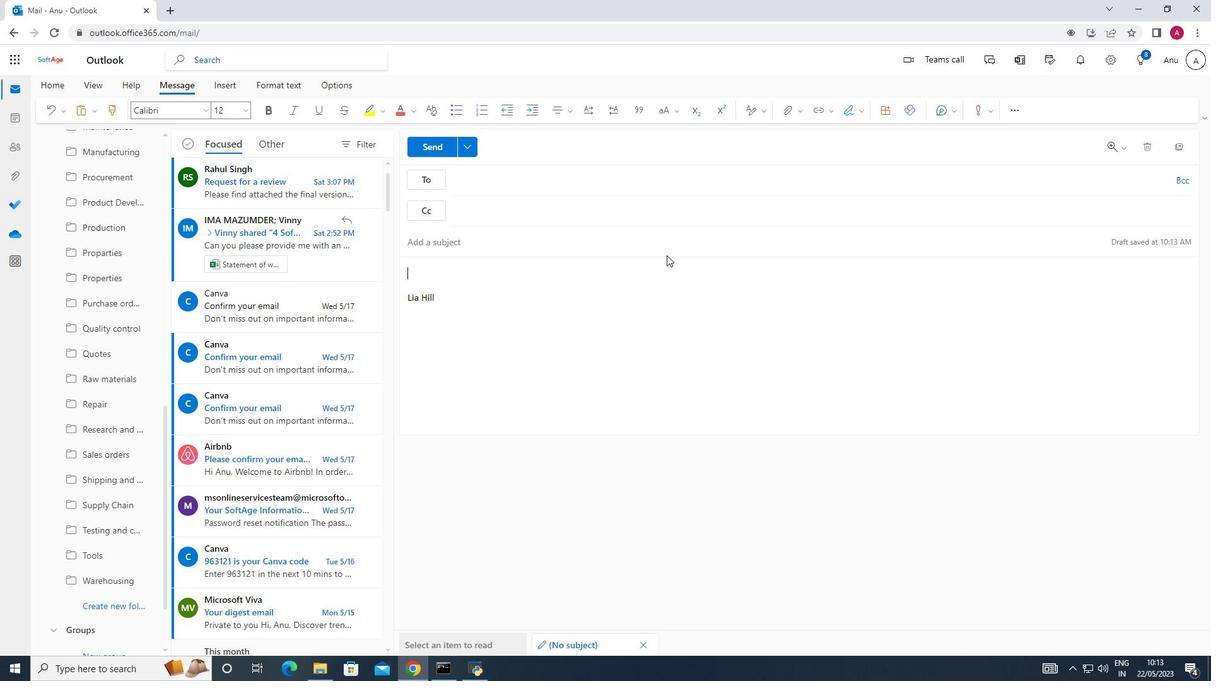 
Action: Key pressed <Key.shift><Key.shift><Key.shift><Key.shift><Key.shift><Key.shift><Key.shift><Key.shift><Key.shift><Key.shift><Key.shift><Key.shift><Key.shift><Key.shift><Key.shift><Key.shift><Key.shift><Key.shift><Key.shift><Key.shift><Key.shift><Key.shift><Key.shift><Key.shift><Key.shift><Key.shift>Heartfelt<Key.space>thanks<Key.space>and<Key.space>warm<Key.space>wishes.
Screenshot: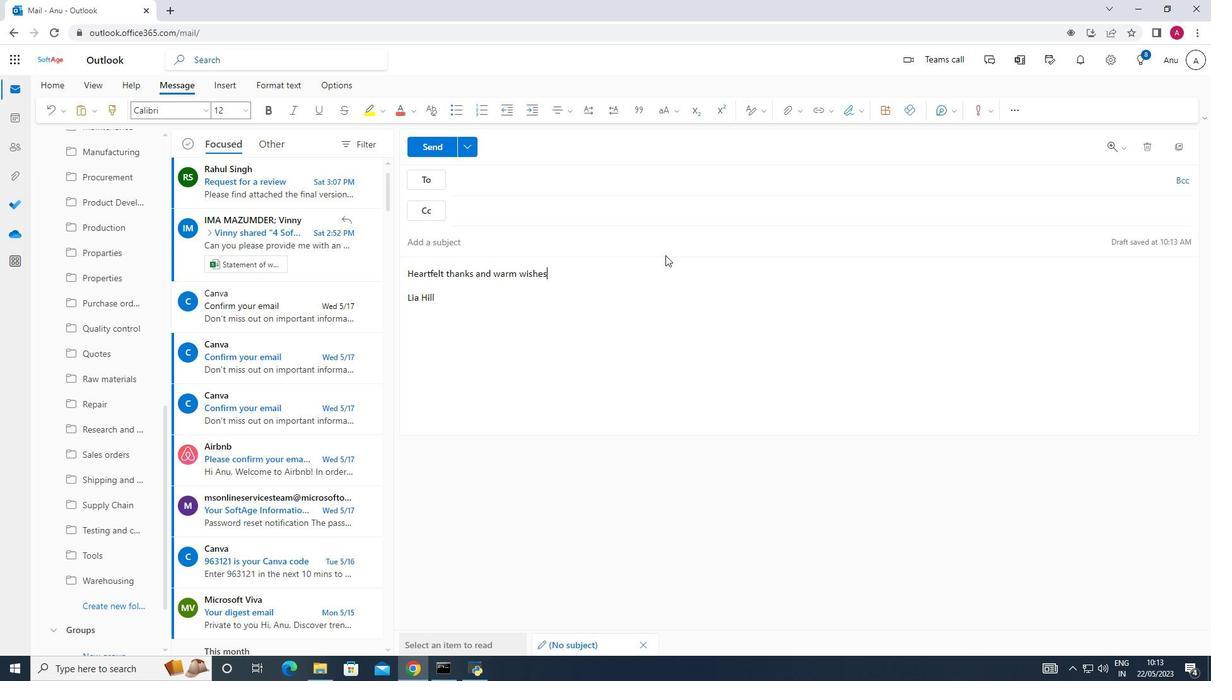 
Action: Mouse moved to (488, 179)
Screenshot: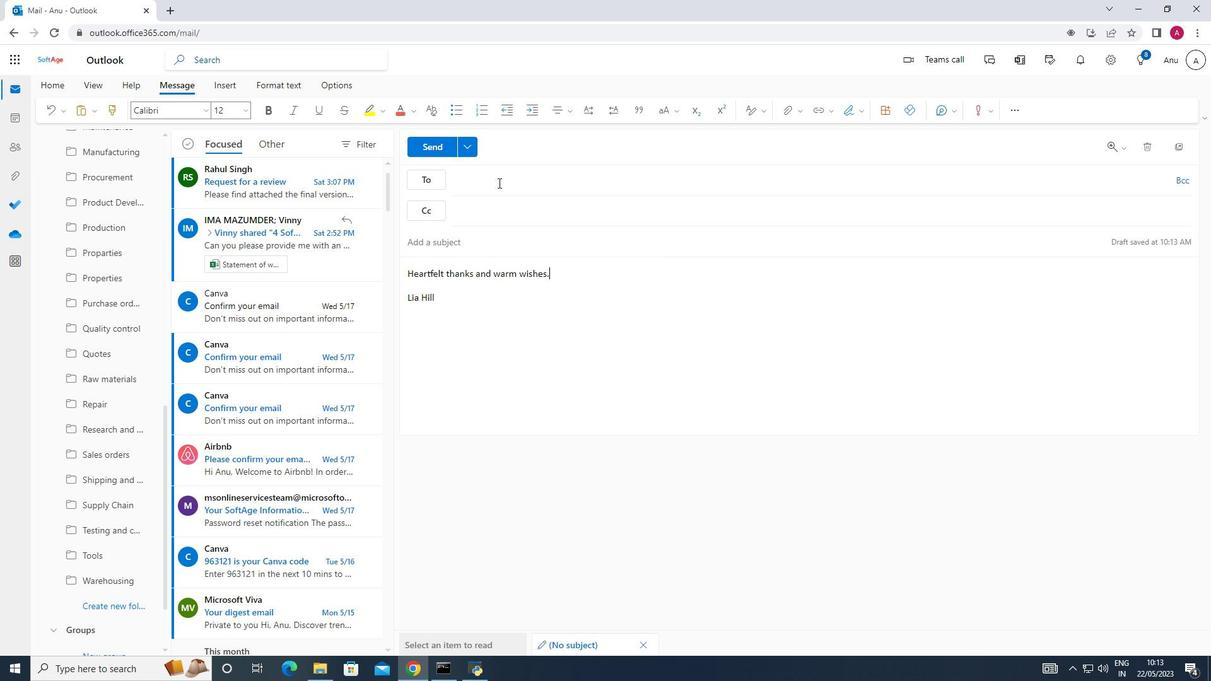 
Action: Mouse pressed left at (488, 179)
Screenshot: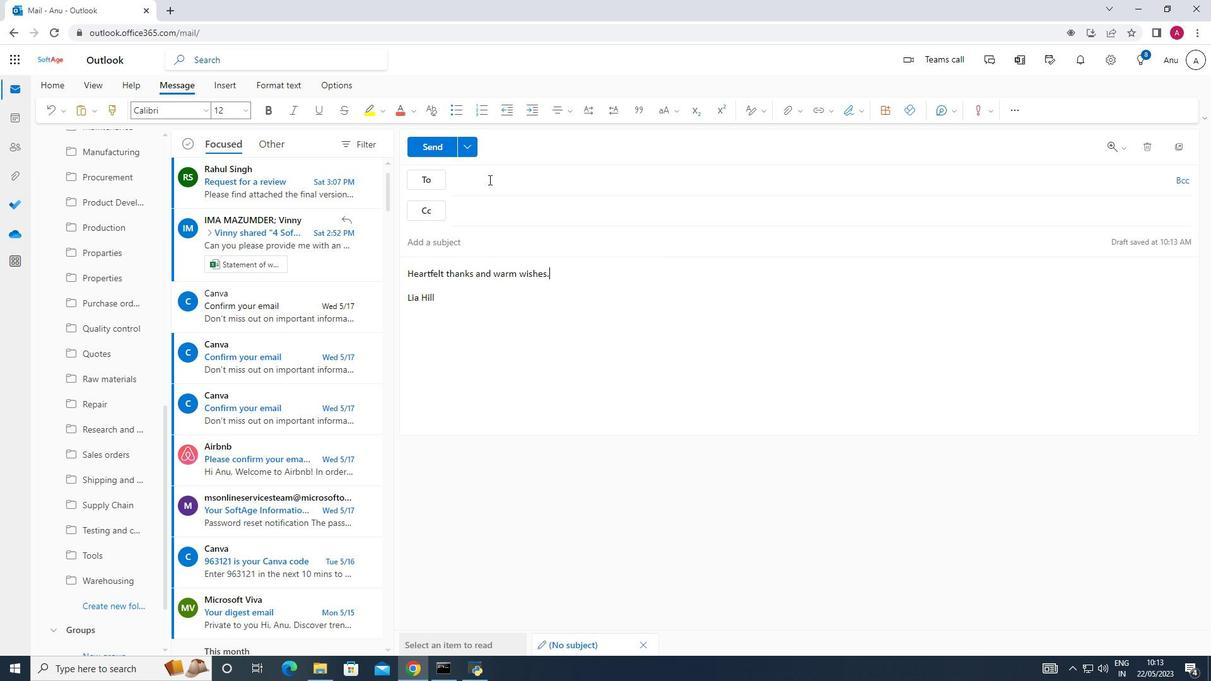 
Action: Key pressed <Key.shift>softage.6<Key.shift><Key.shift><Key.shift><Key.shift><Key.shift><Key.shift><Key.shift><Key.shift><Key.shift><Key.shift><Key.shift><Key.shift><Key.shift><Key.shift><Key.shift><Key.shift><Key.shift><Key.shift>@s
Screenshot: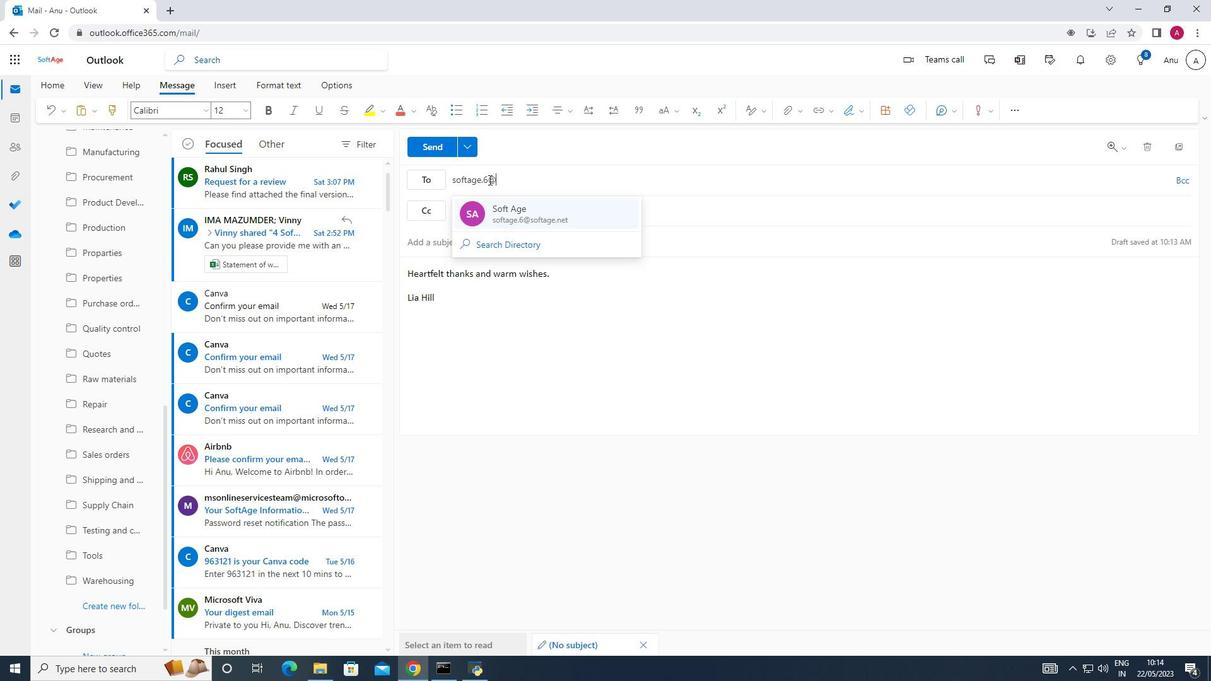 
Action: Mouse moved to (519, 221)
Screenshot: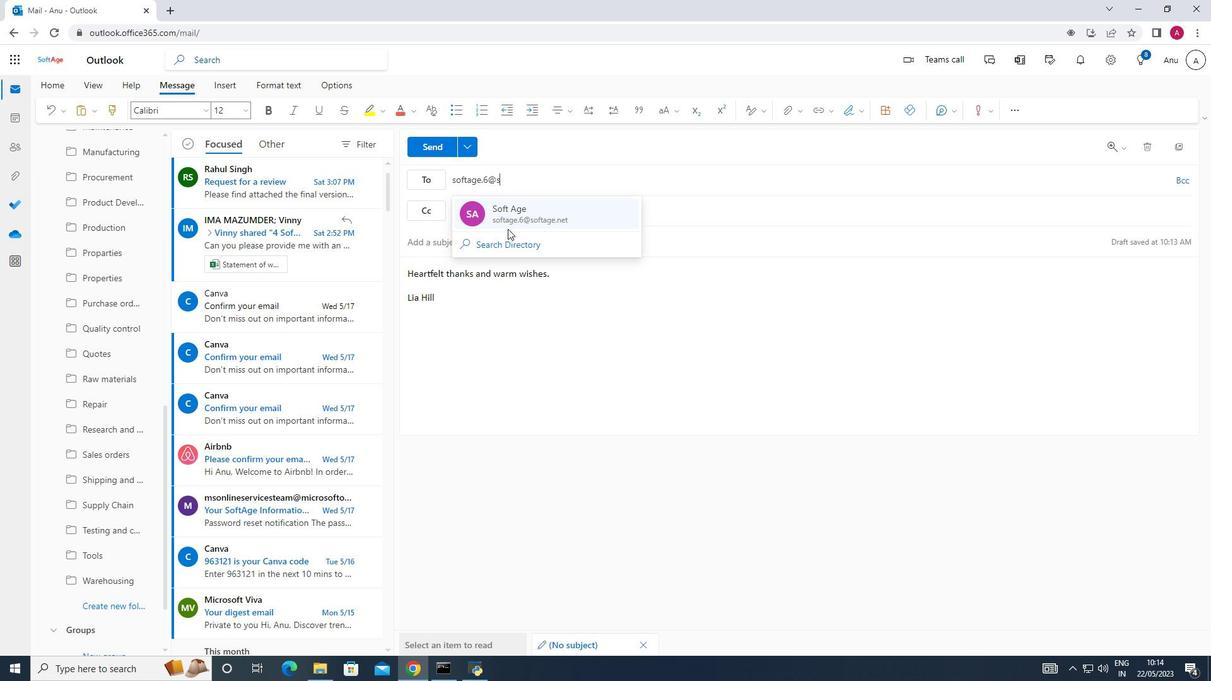 
Action: Mouse pressed left at (519, 221)
Screenshot: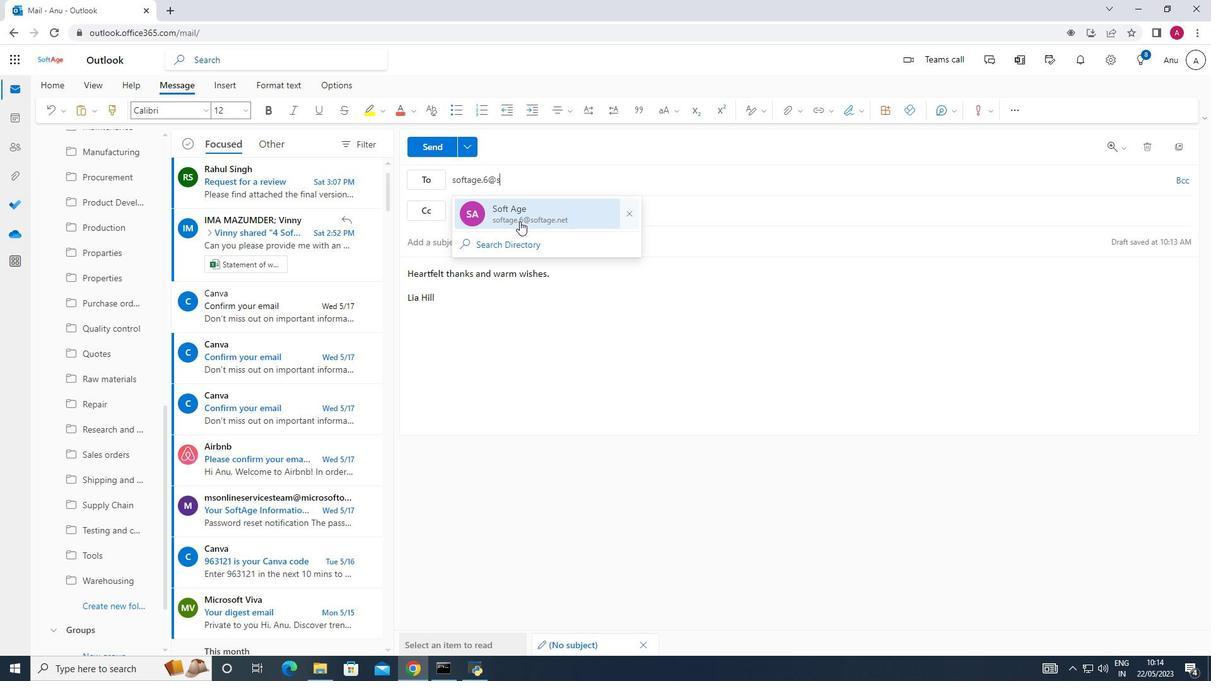 
Action: Mouse moved to (80, 469)
Screenshot: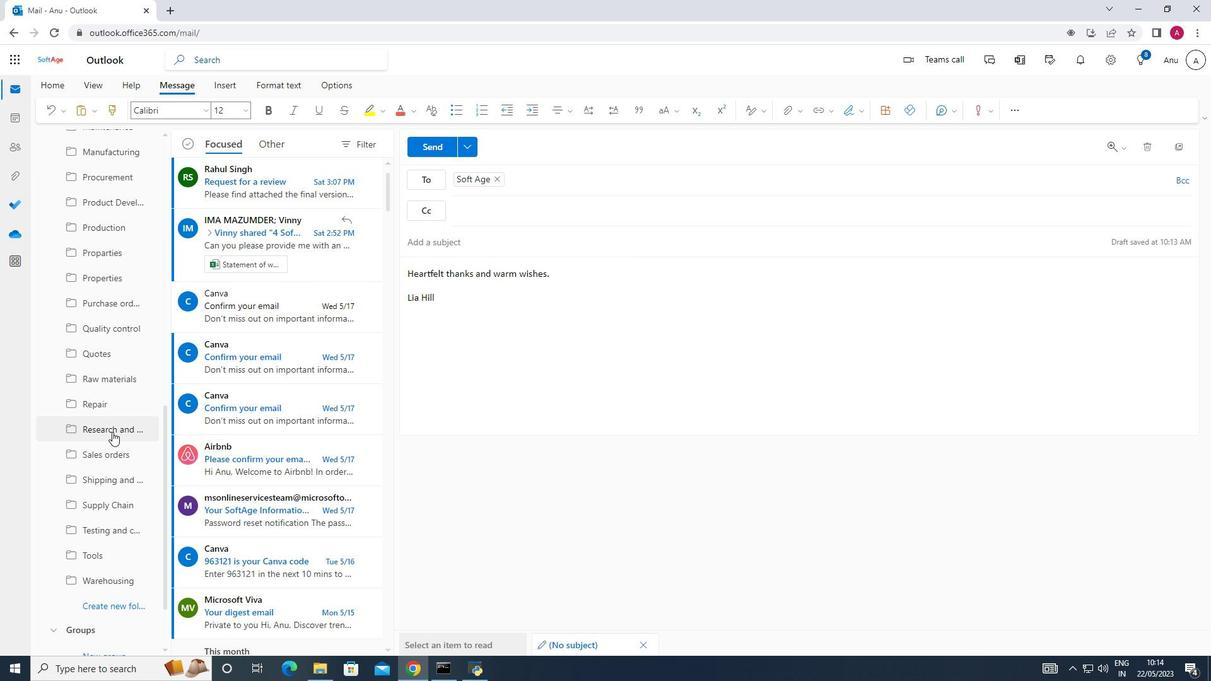 
Action: Mouse scrolled (80, 469) with delta (0, 0)
Screenshot: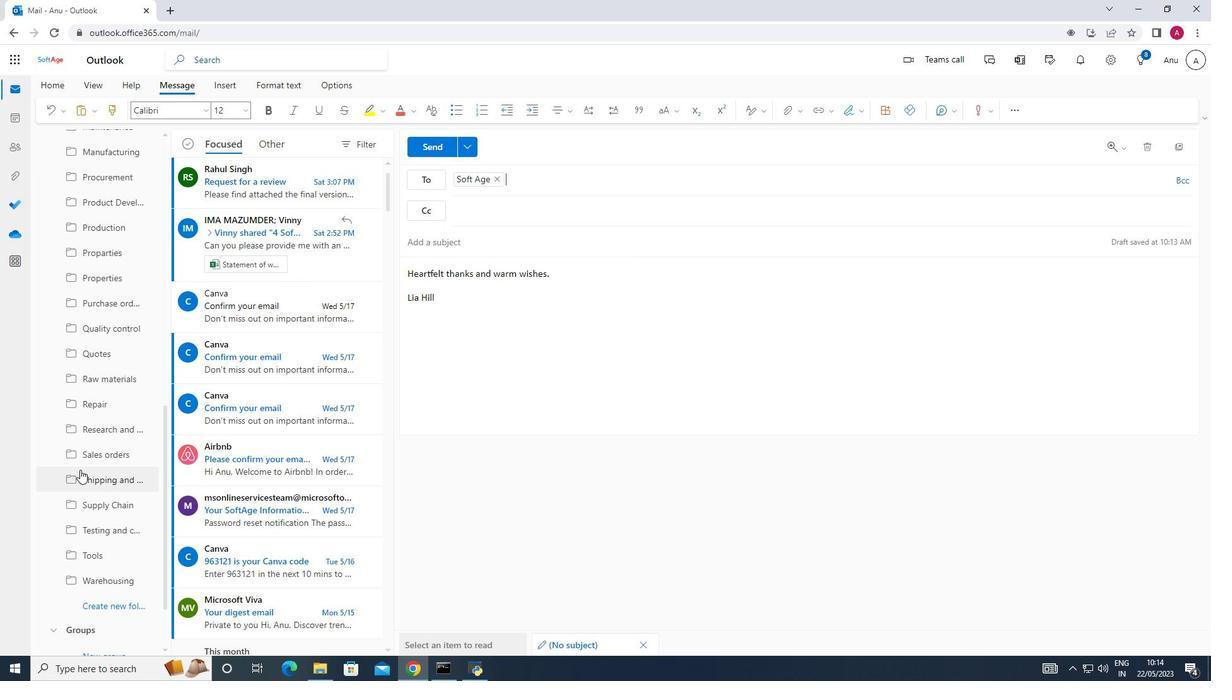 
Action: Mouse scrolled (80, 469) with delta (0, 0)
Screenshot: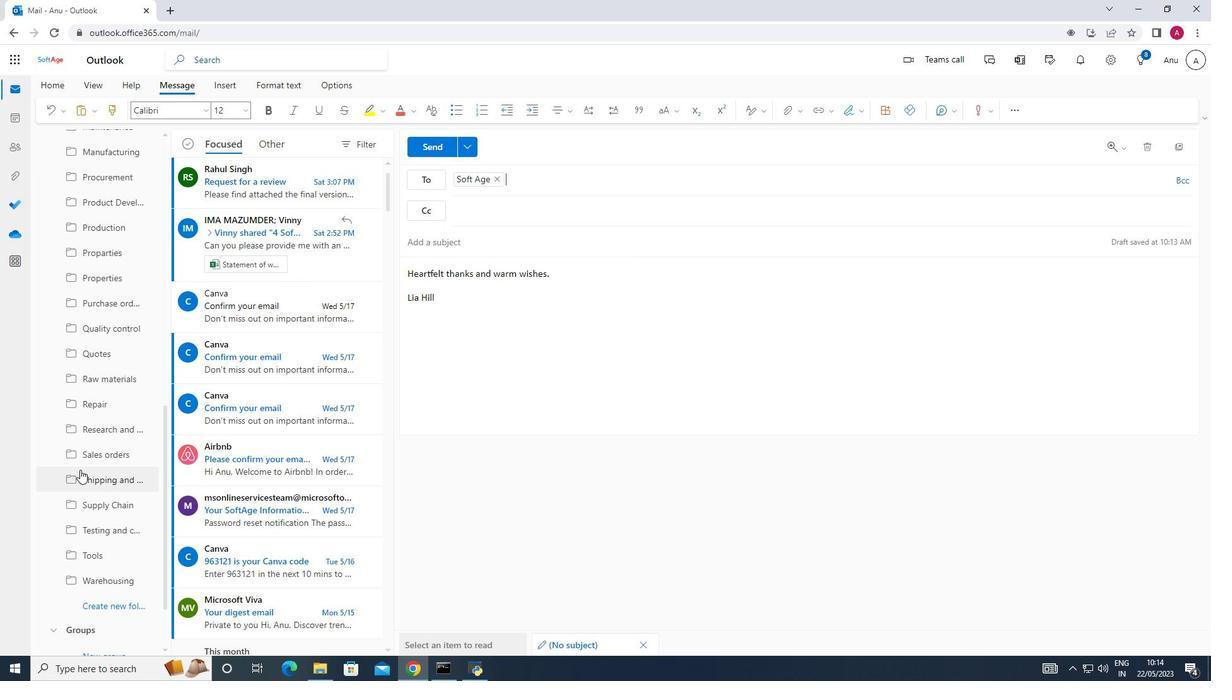 
Action: Mouse scrolled (80, 469) with delta (0, 0)
Screenshot: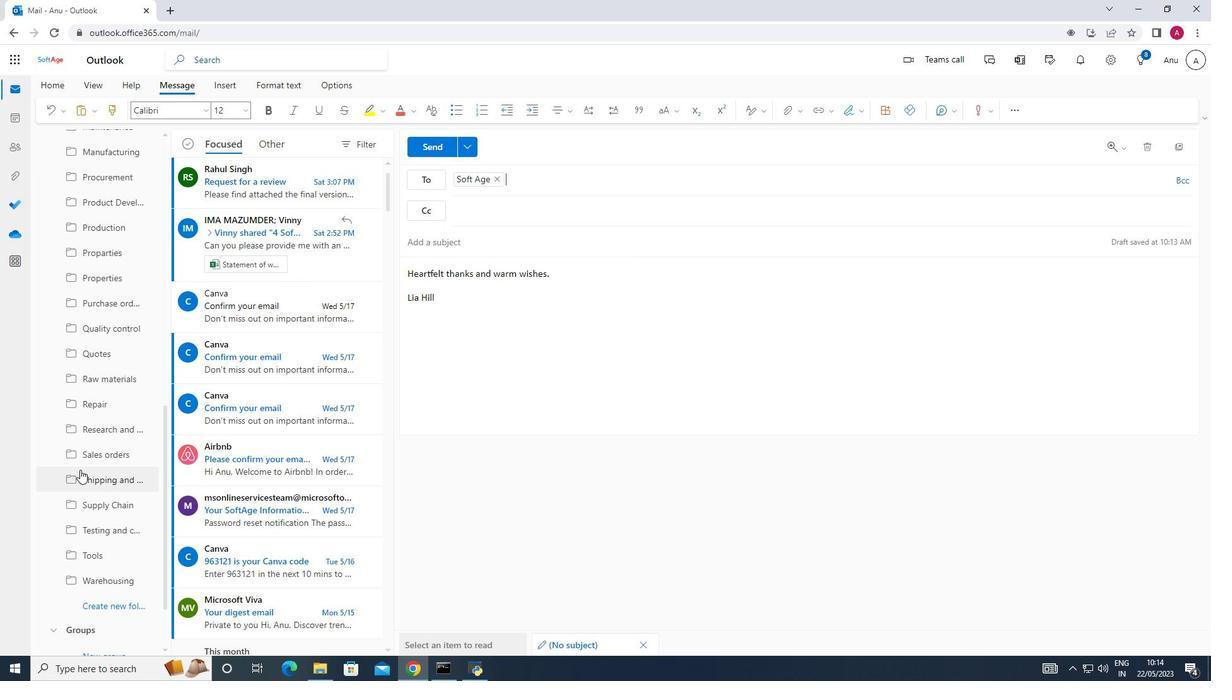 
Action: Mouse scrolled (80, 469) with delta (0, 0)
Screenshot: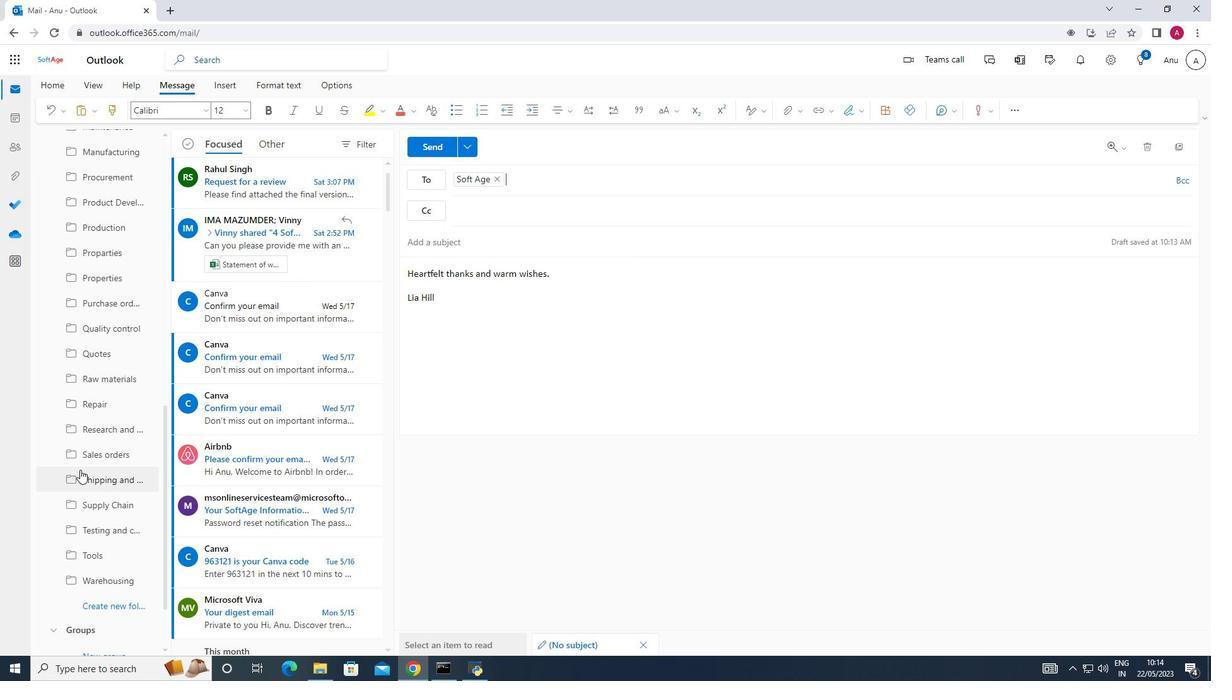 
Action: Mouse moved to (99, 526)
Screenshot: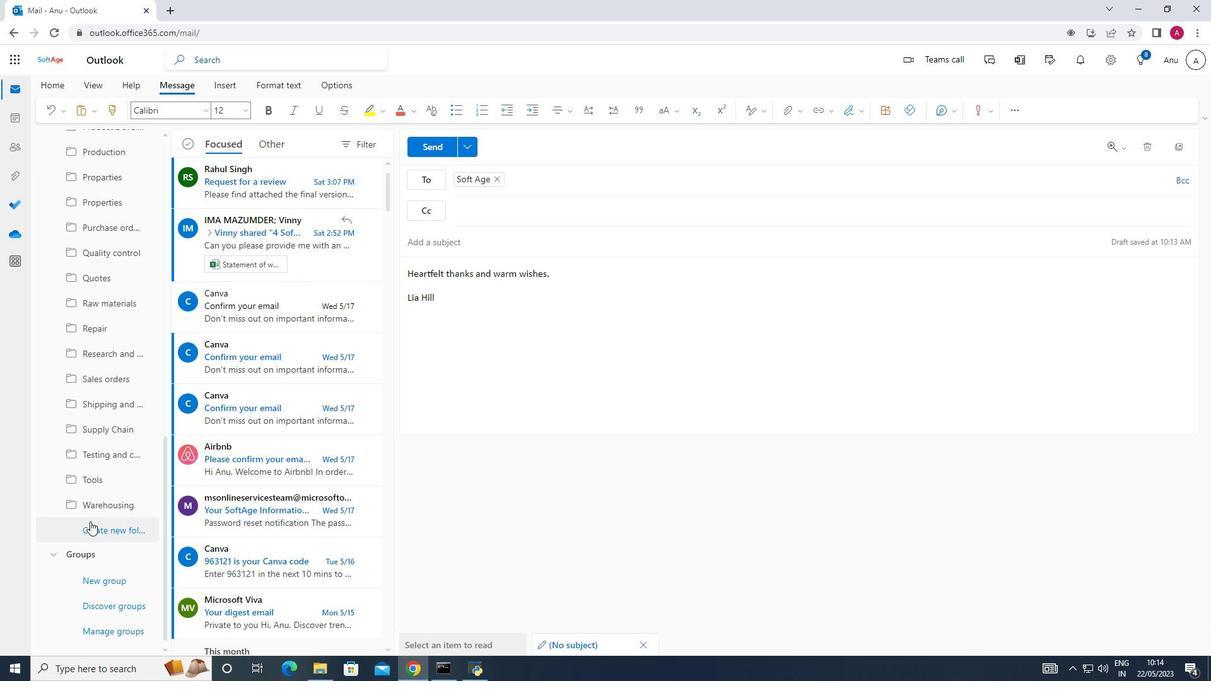 
Action: Mouse pressed left at (99, 526)
Screenshot: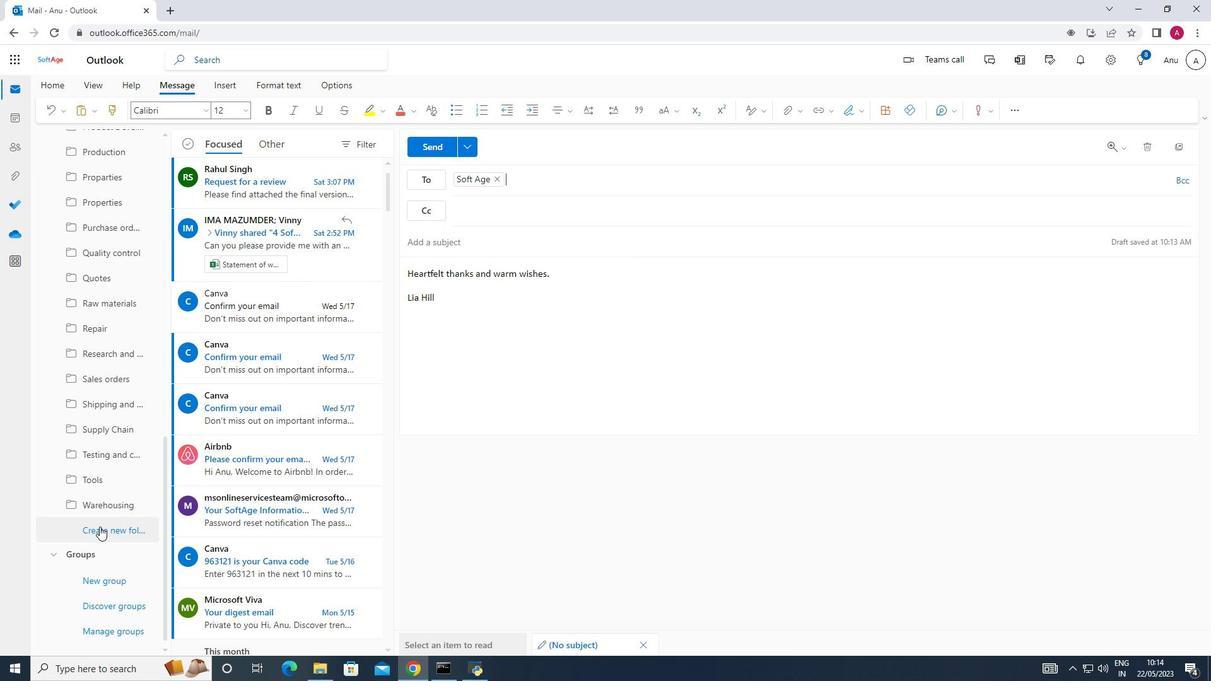 
Action: Key pressed <Key.shift><Key.shift><Key.shift><Key.shift><Key.shift>Cuus<Key.backspace><Key.backspace>stomer<Key.space><Key.shift>Complaints
Screenshot: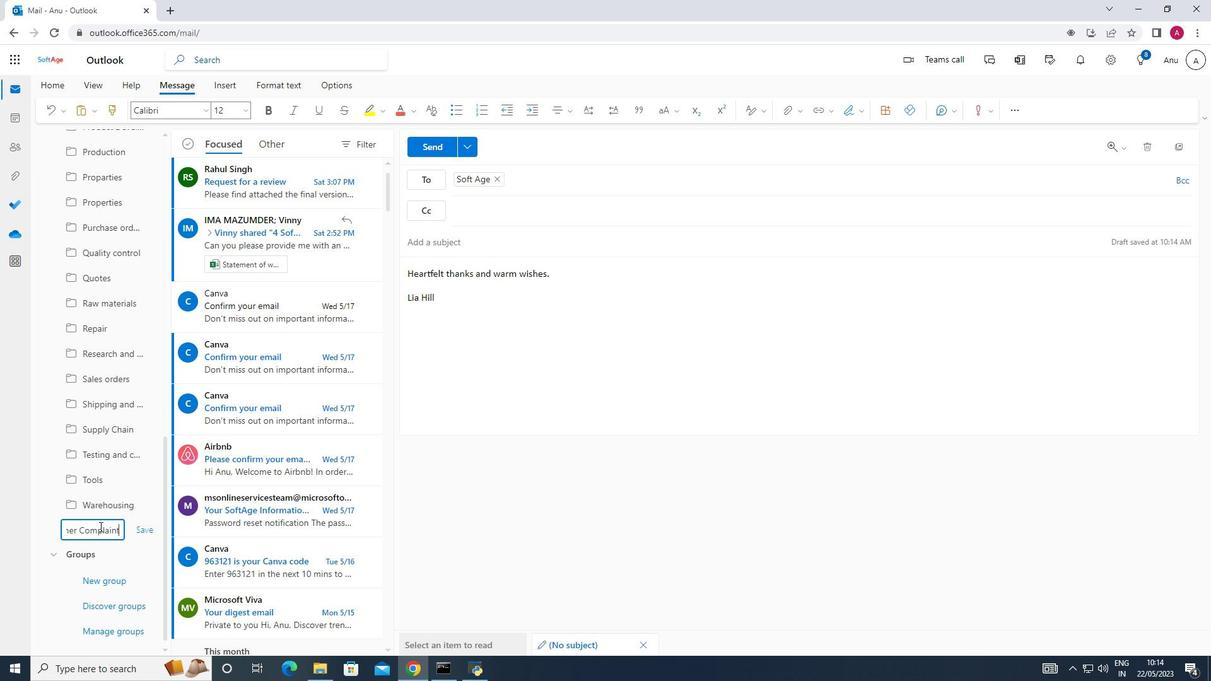 
Action: Mouse moved to (145, 527)
Screenshot: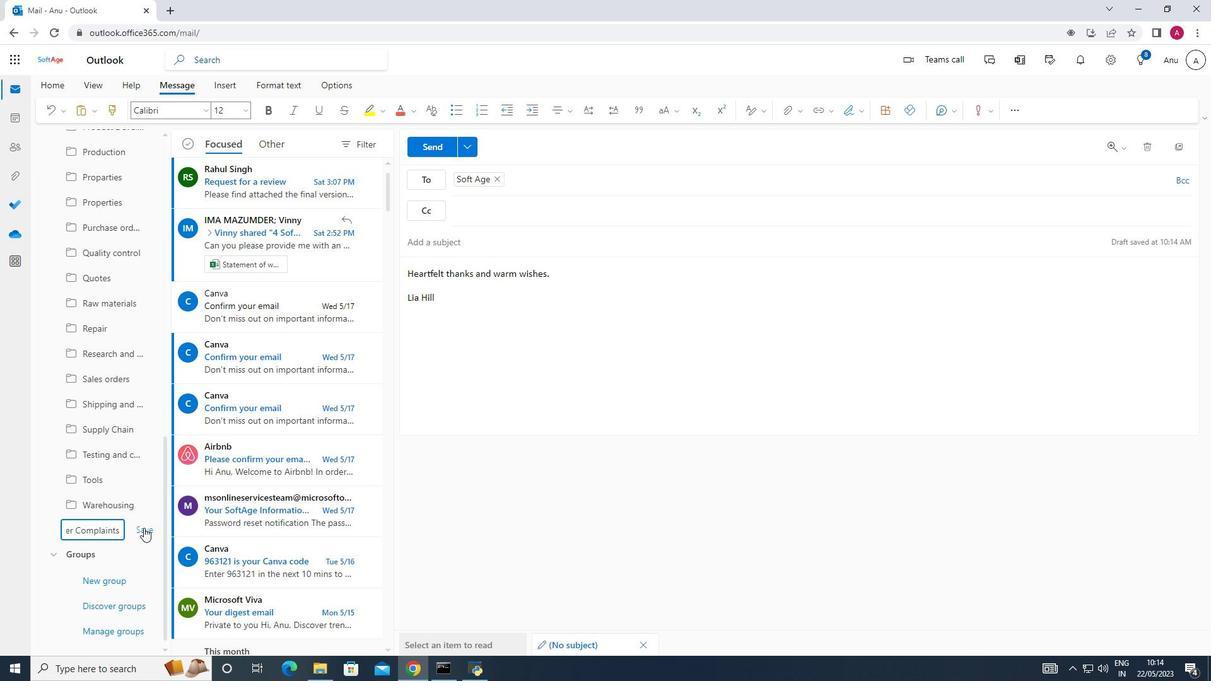 
Action: Mouse pressed left at (145, 527)
Screenshot: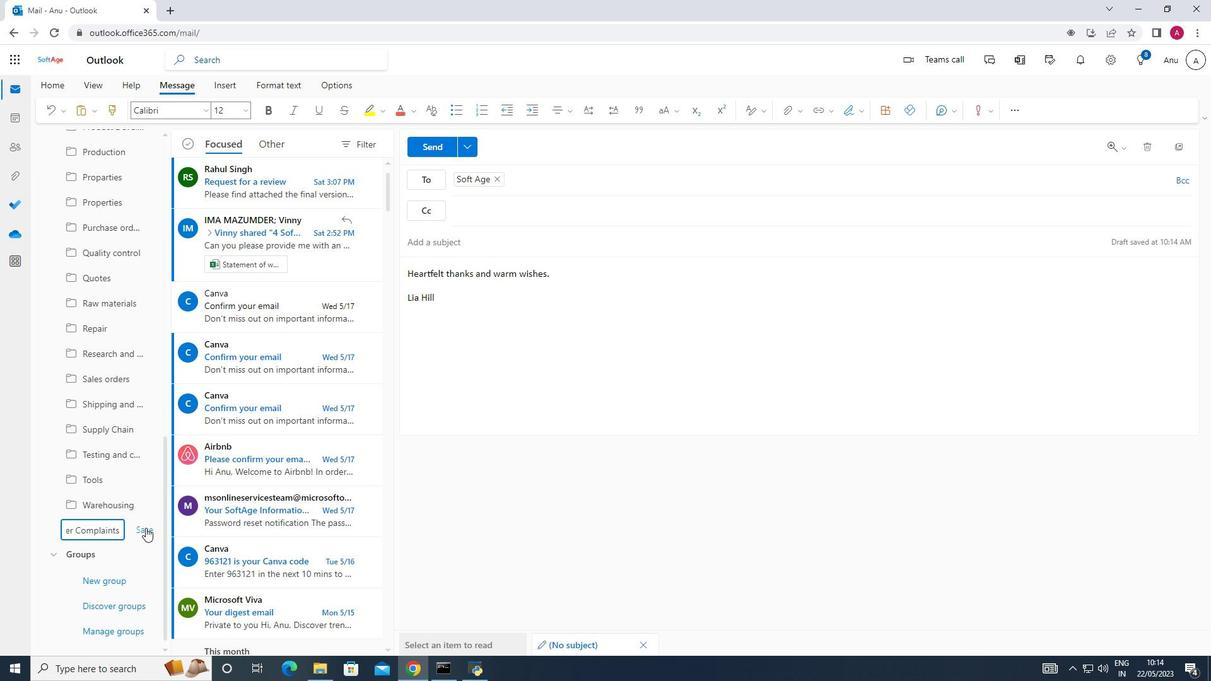 
Action: Mouse moved to (435, 150)
Screenshot: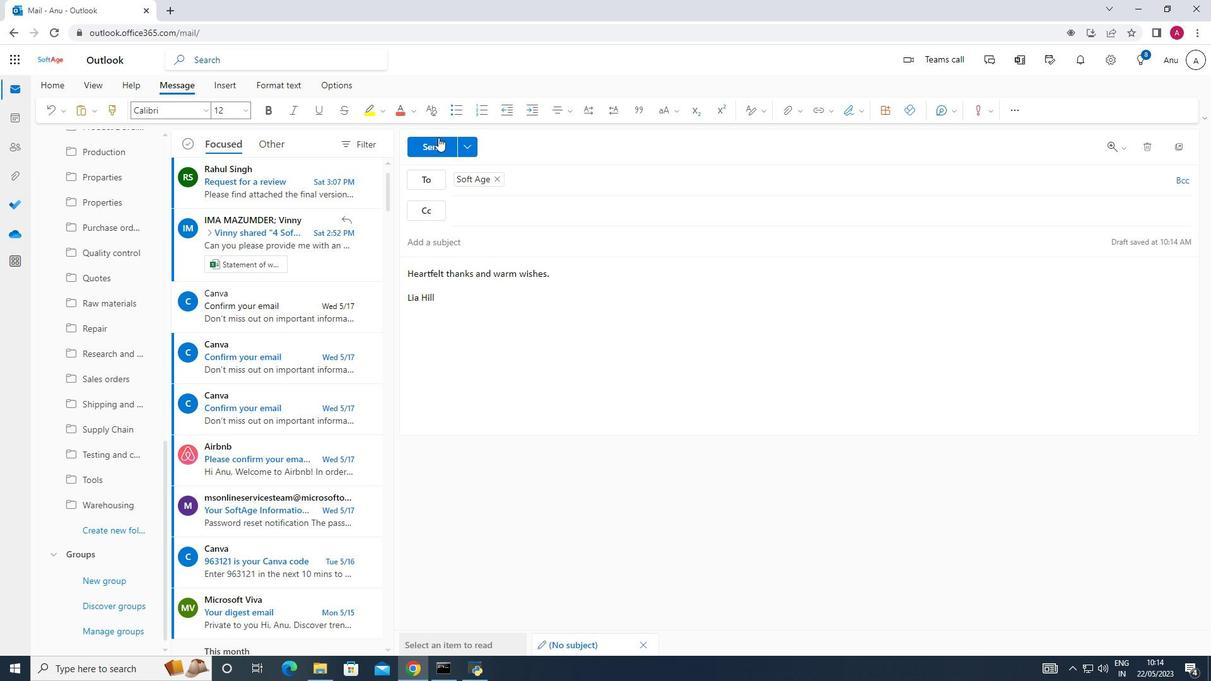 
Action: Mouse pressed left at (435, 150)
Screenshot: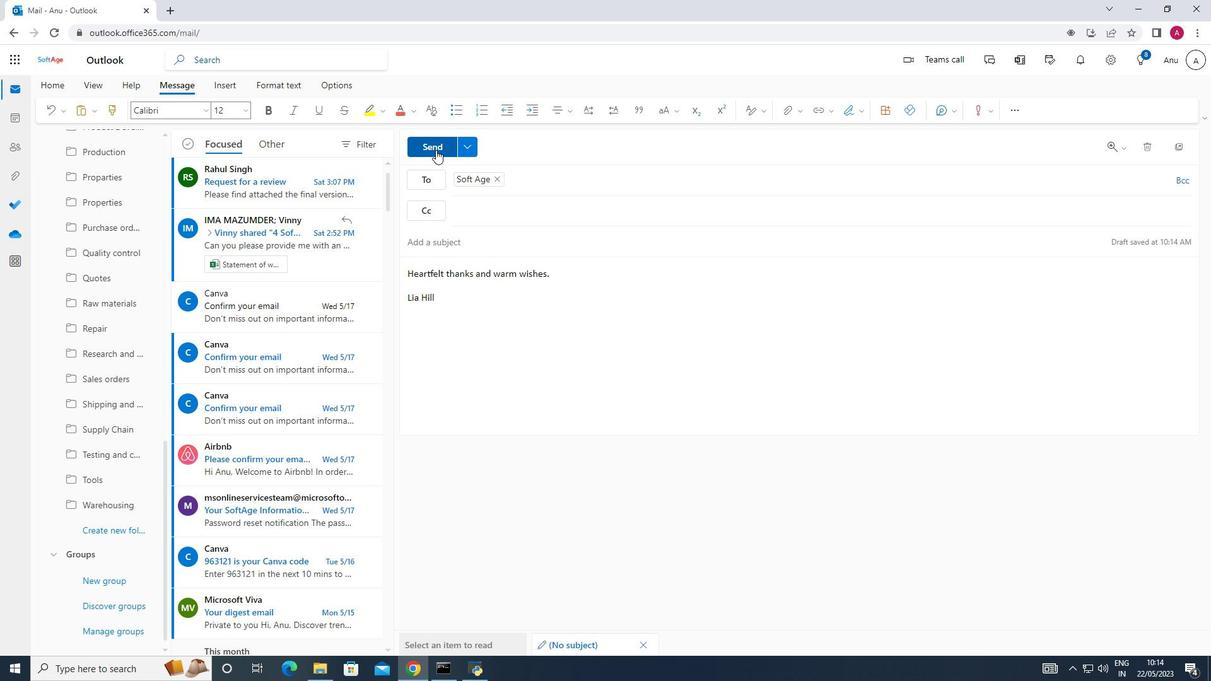 
Action: Mouse moved to (593, 379)
Screenshot: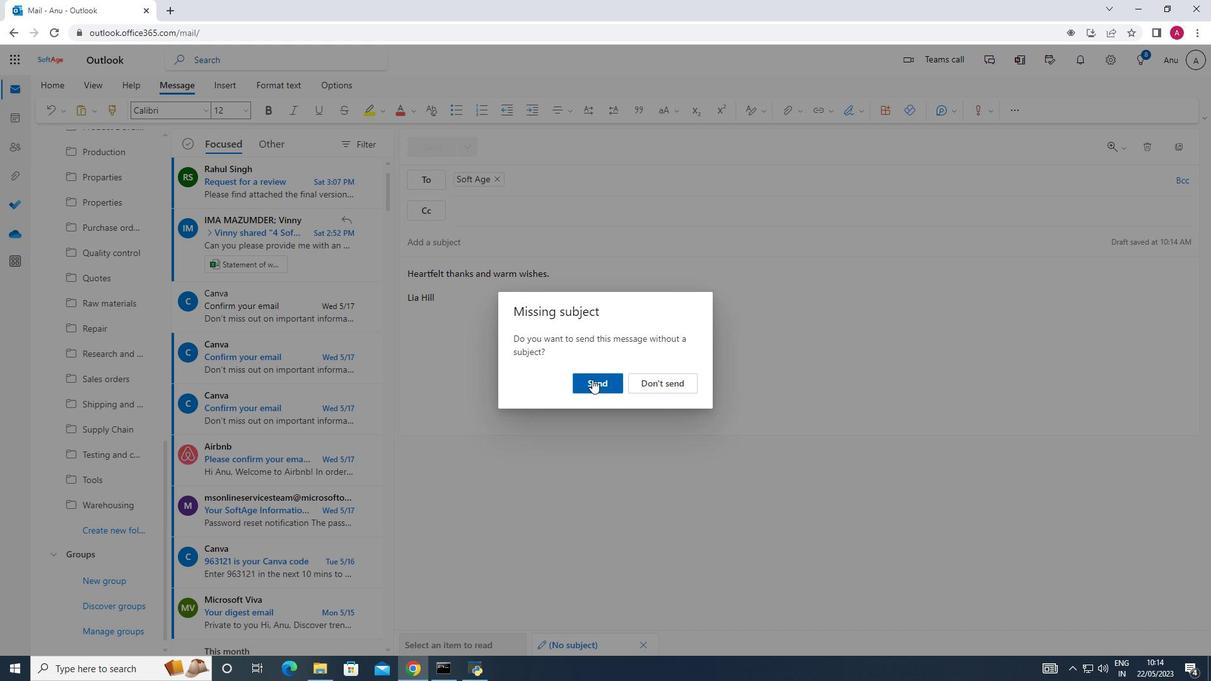 
Action: Mouse pressed left at (593, 379)
Screenshot: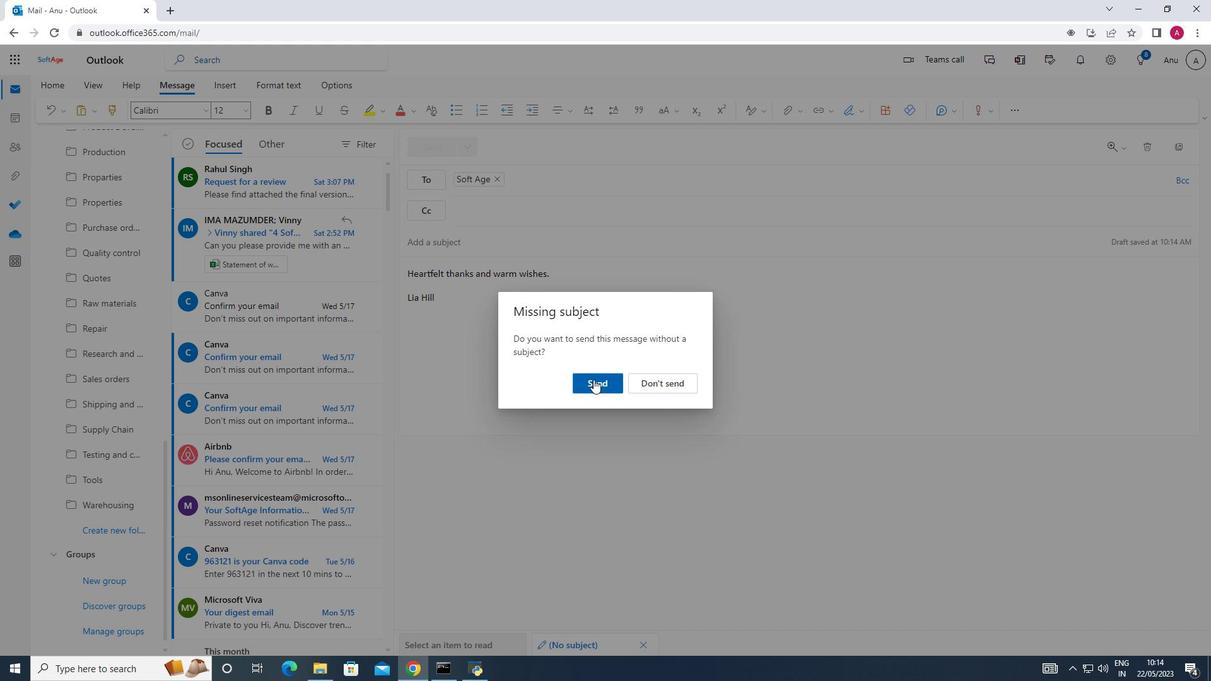 
Action: Mouse moved to (593, 379)
Screenshot: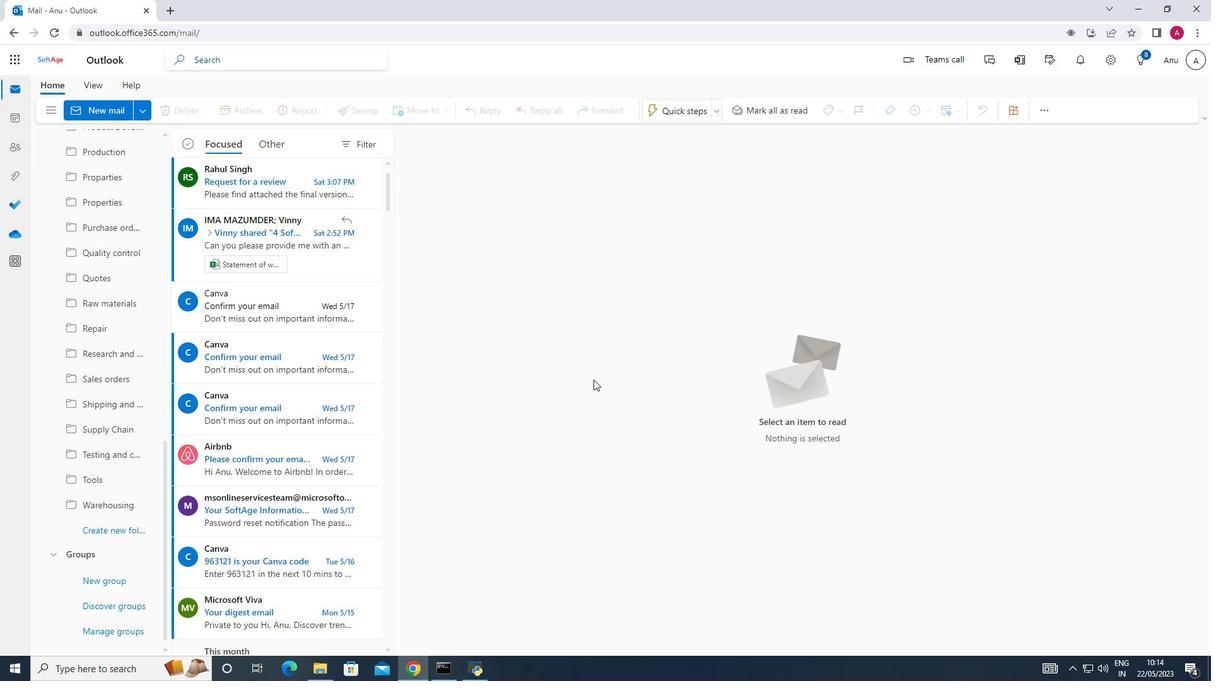 
